 Task: Send an email with the signature Javier Perez with the subject Confirmation of a ticket purchase and the message As discussed in our previous meeting, we need to finalize the budget by the end of the week. from softage.5@softage.net to softage.7@softage.net and move the email from Sent Items to the folder Syllabi
Action: Mouse moved to (29, 39)
Screenshot: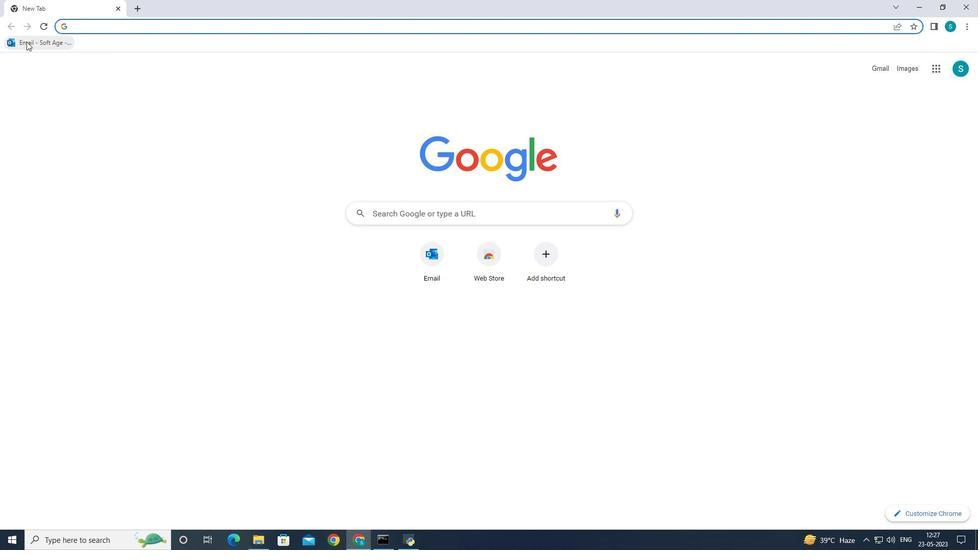 
Action: Mouse pressed left at (29, 39)
Screenshot: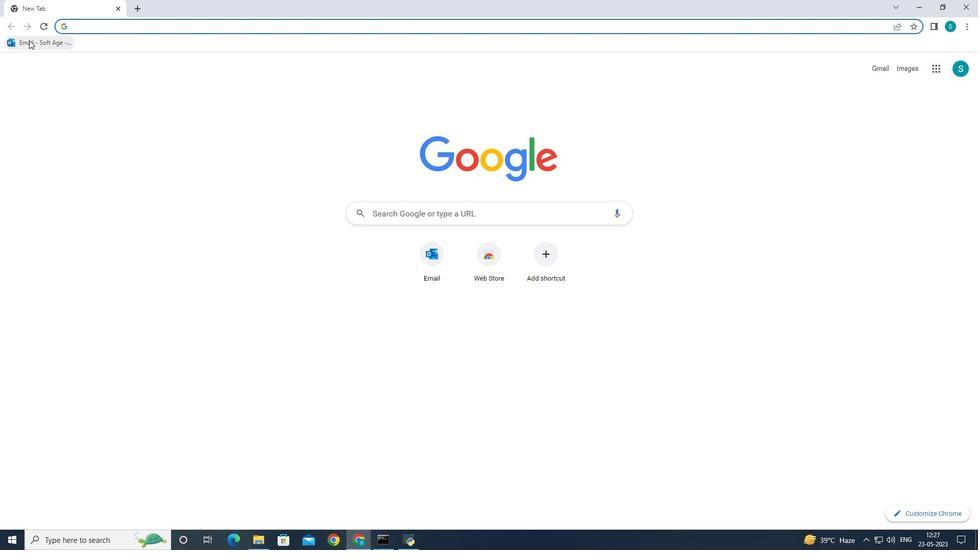 
Action: Mouse moved to (129, 87)
Screenshot: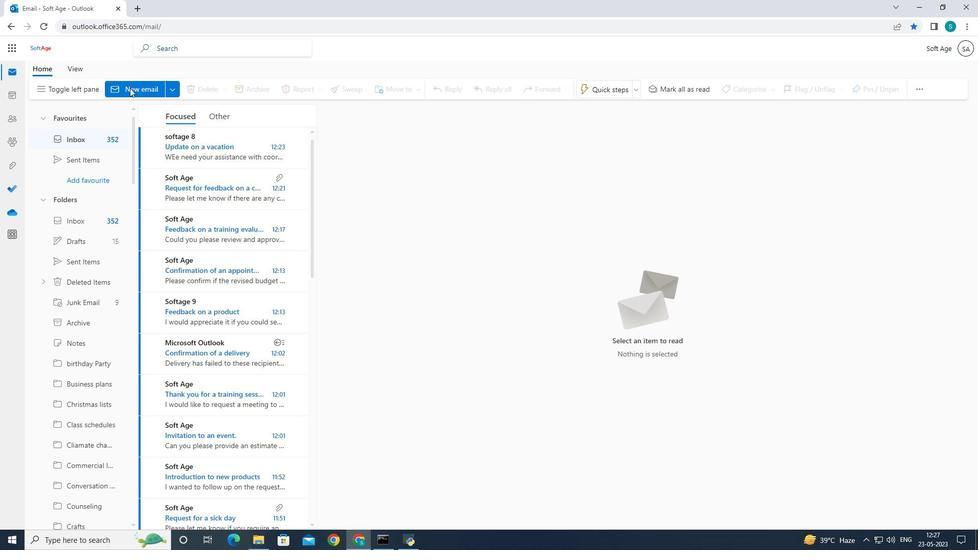
Action: Mouse pressed left at (129, 87)
Screenshot: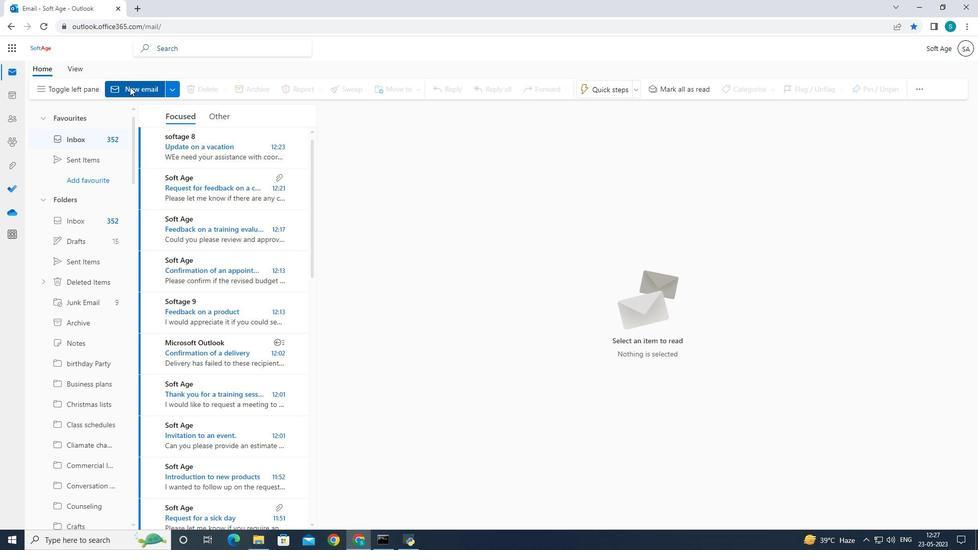 
Action: Mouse pressed left at (129, 87)
Screenshot: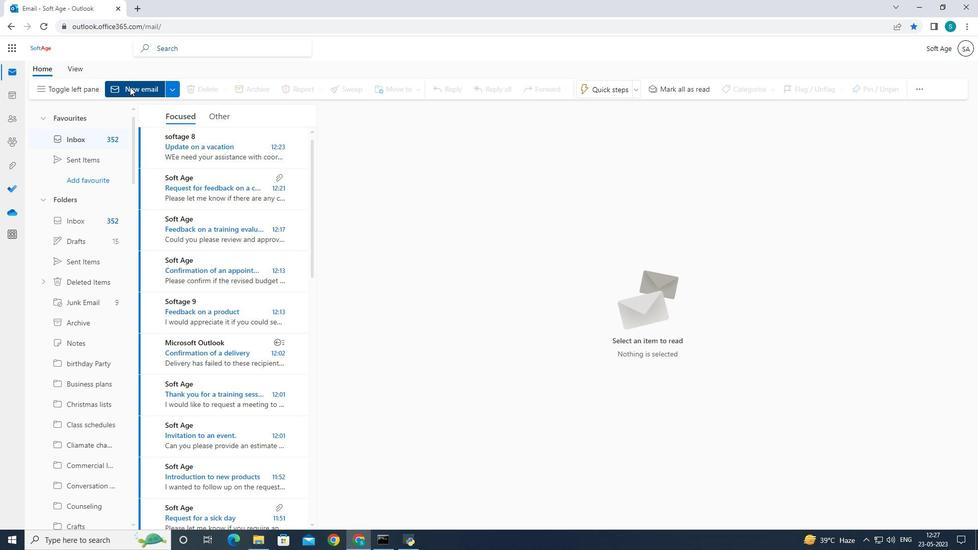 
Action: Mouse moved to (667, 94)
Screenshot: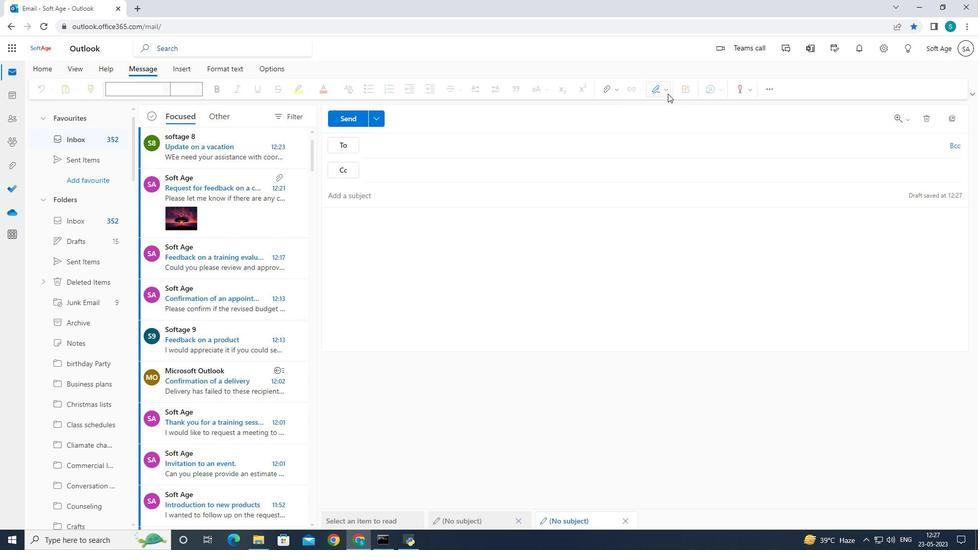 
Action: Mouse pressed left at (667, 94)
Screenshot: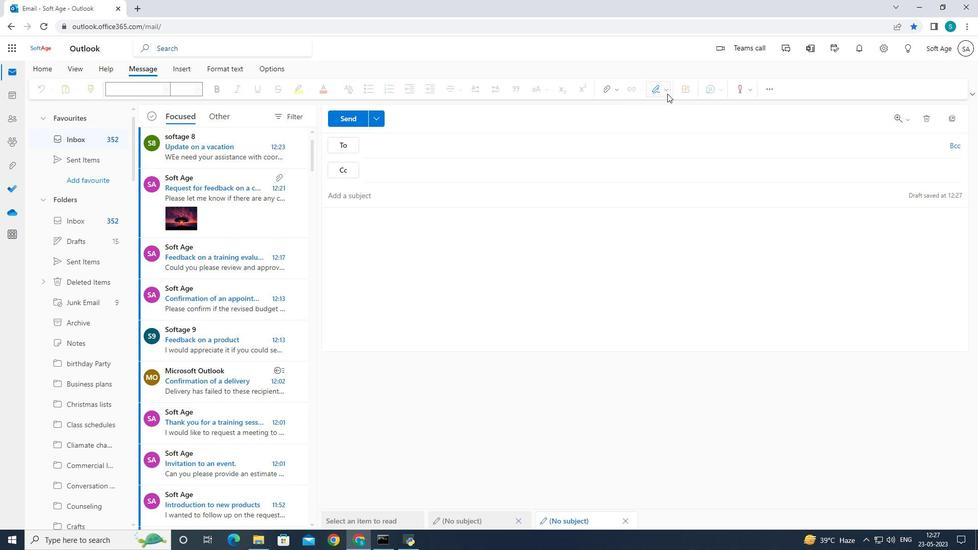 
Action: Mouse moved to (645, 132)
Screenshot: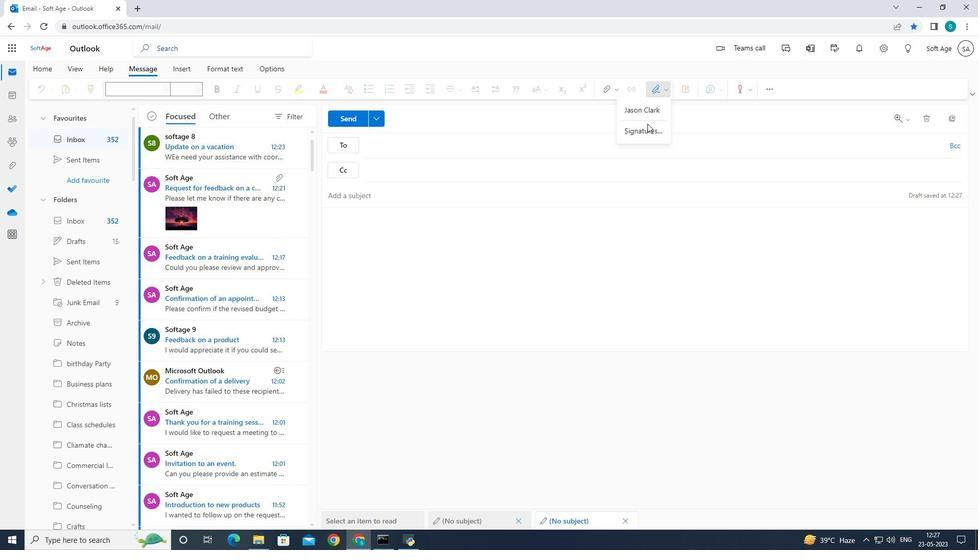 
Action: Mouse pressed left at (645, 132)
Screenshot: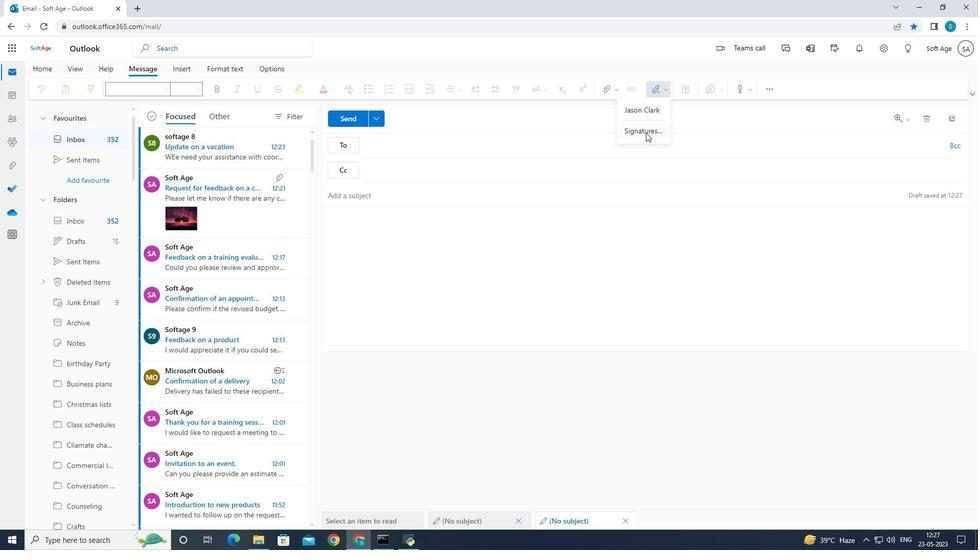 
Action: Mouse moved to (627, 169)
Screenshot: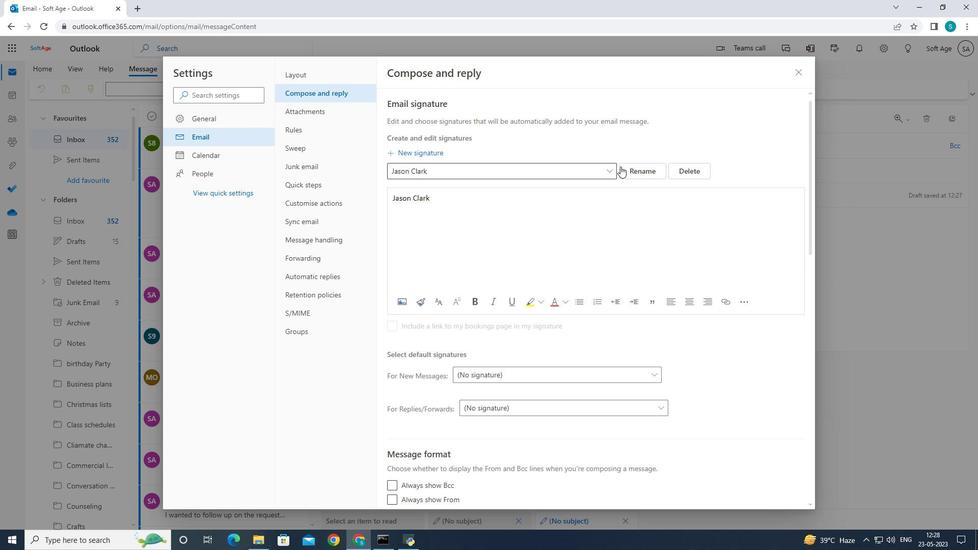 
Action: Mouse pressed left at (627, 169)
Screenshot: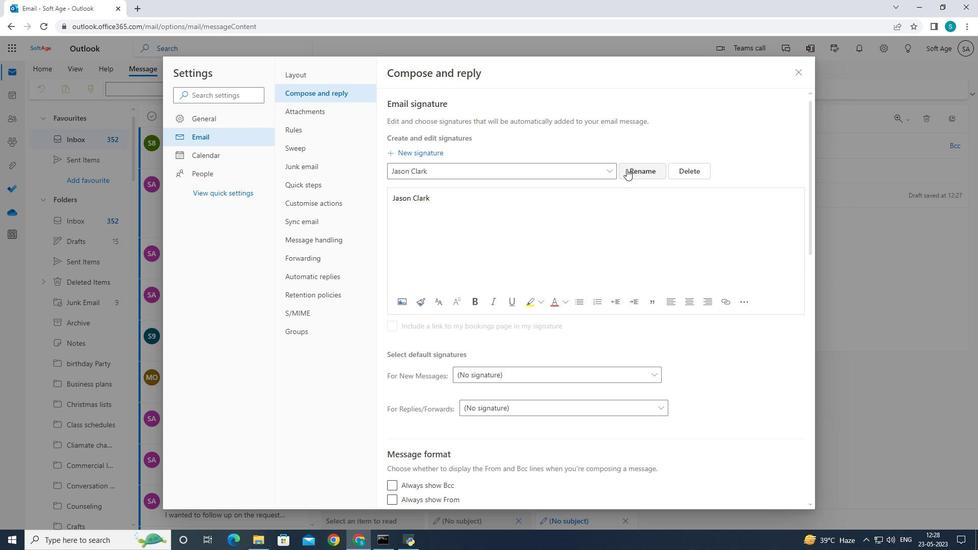 
Action: Mouse moved to (607, 172)
Screenshot: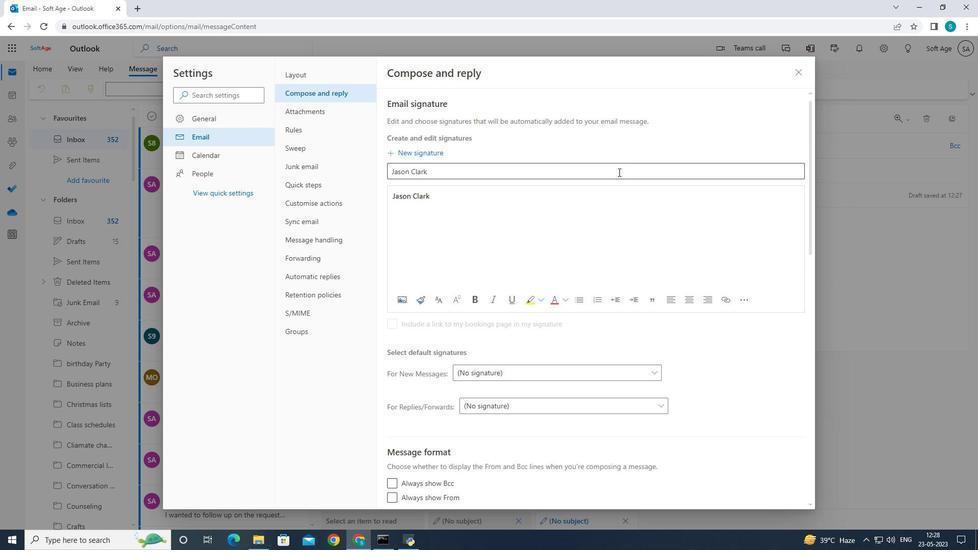 
Action: Mouse pressed left at (607, 172)
Screenshot: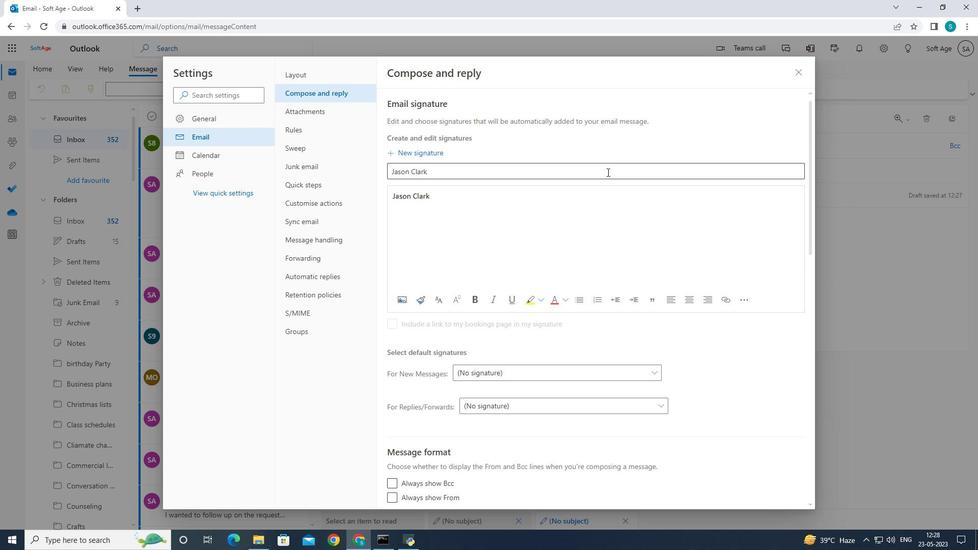 
Action: Mouse moved to (276, 371)
Screenshot: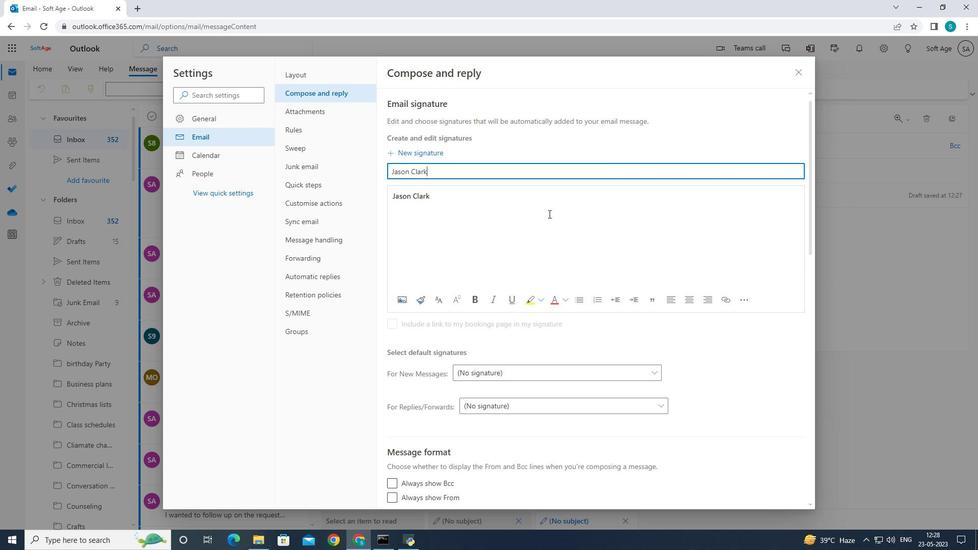 
Action: Key pressed <Key.backspace><Key.backspace><Key.backspace><Key.backspace><Key.backspace><Key.backspace><Key.backspace><Key.backspace><Key.backspace>vier<Key.space><Key.caps_lock>P<Key.caps_lock>erez
Screenshot: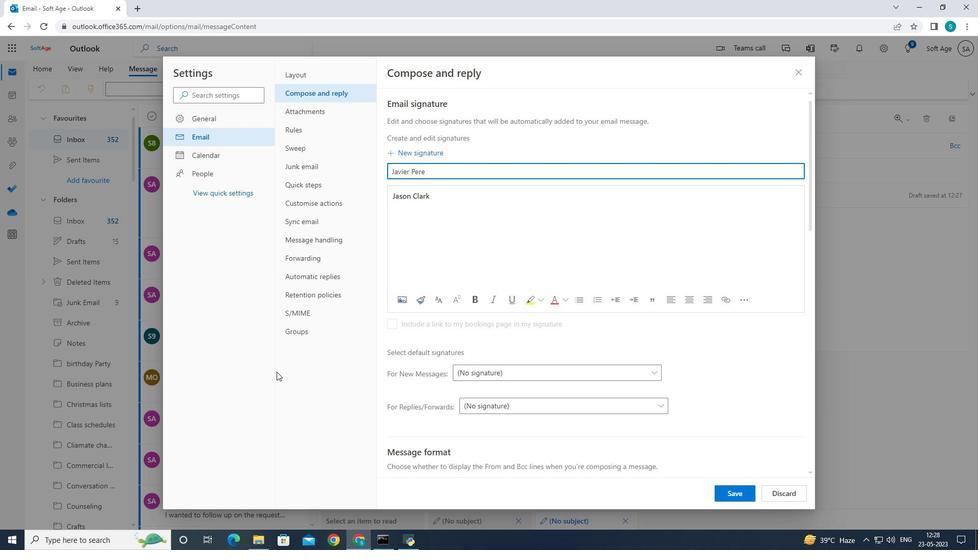 
Action: Mouse moved to (434, 198)
Screenshot: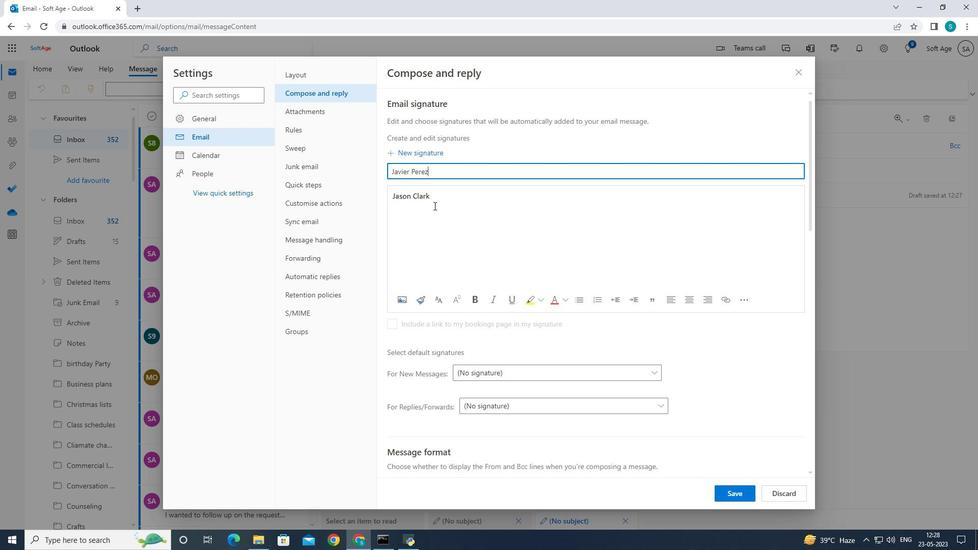 
Action: Mouse pressed left at (434, 198)
Screenshot: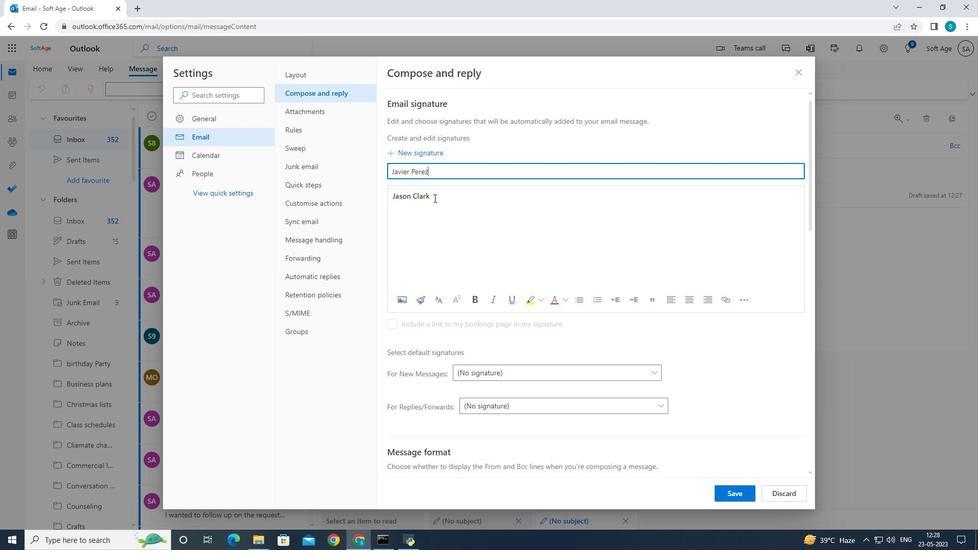 
Action: Mouse moved to (321, 280)
Screenshot: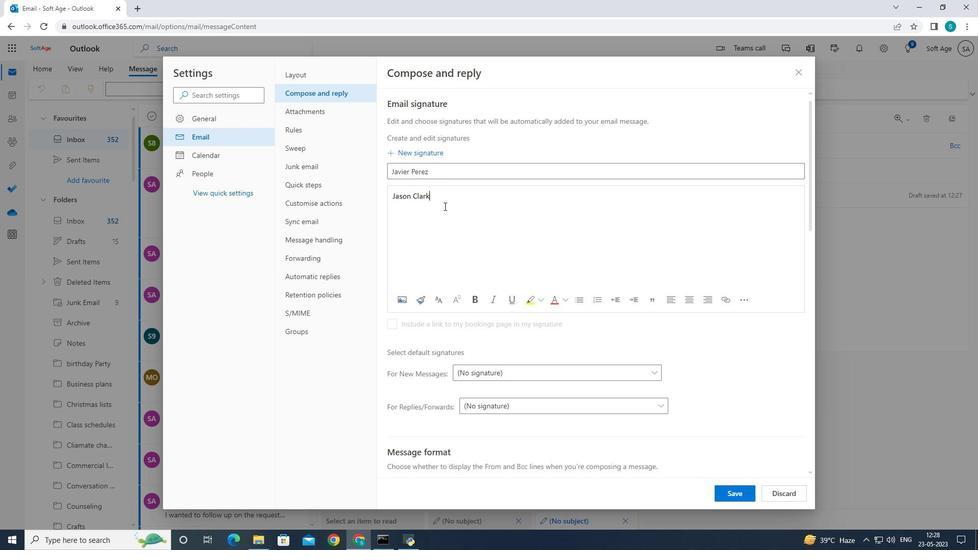 
Action: Key pressed <Key.backspace><Key.backspace><Key.backspace><Key.backspace><Key.backspace><Key.backspace><Key.backspace><Key.backspace><Key.backspace>vier<Key.space><Key.caps_lock>P<Key.caps_lock>erez
Screenshot: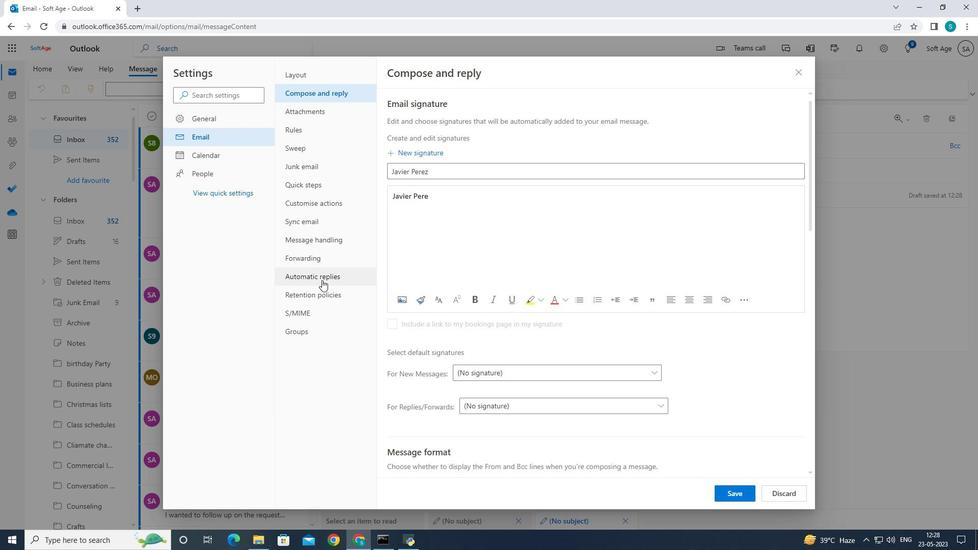 
Action: Mouse moved to (741, 499)
Screenshot: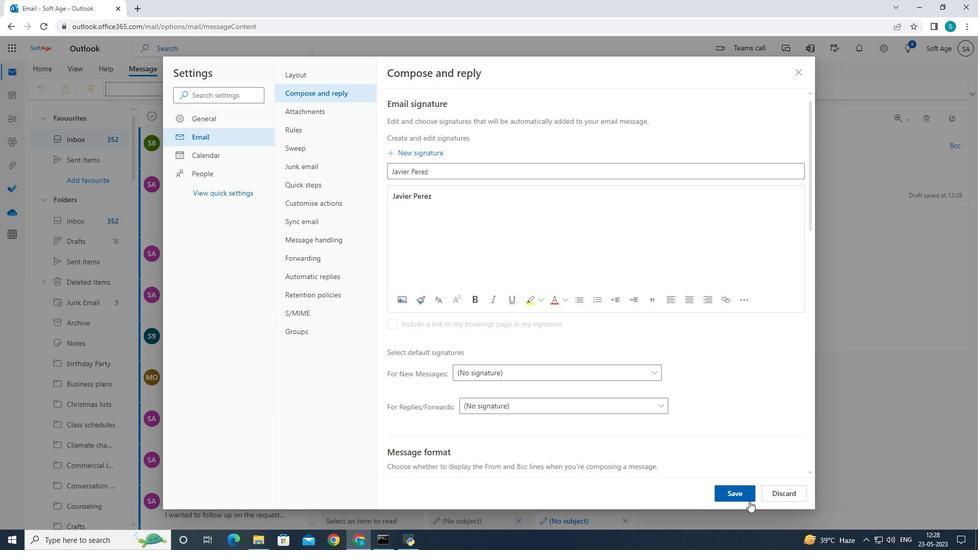 
Action: Mouse pressed left at (741, 499)
Screenshot: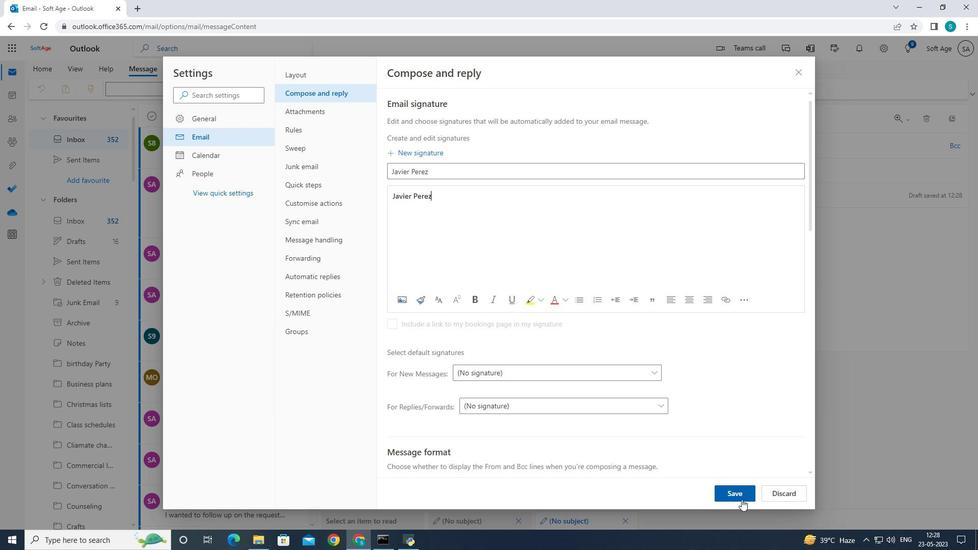 
Action: Mouse moved to (799, 76)
Screenshot: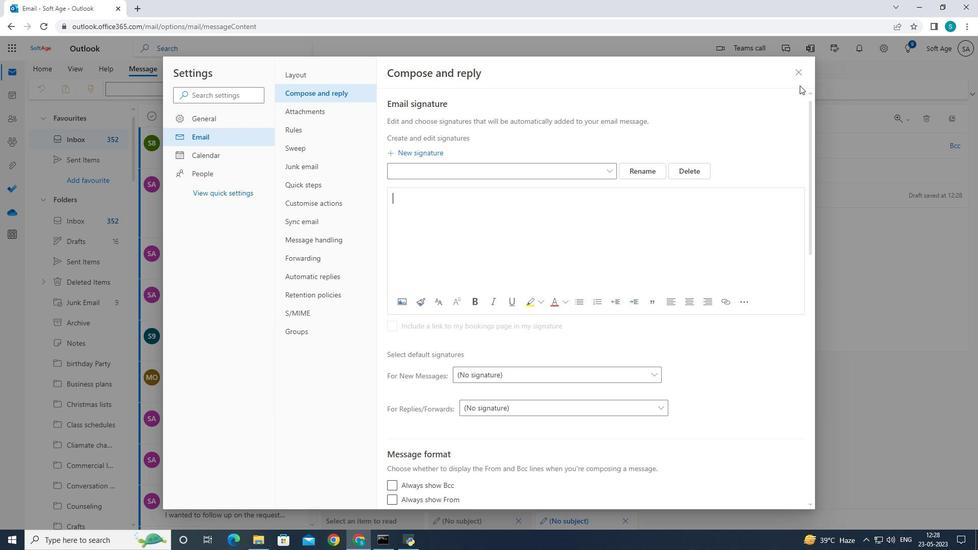 
Action: Mouse pressed left at (799, 76)
Screenshot: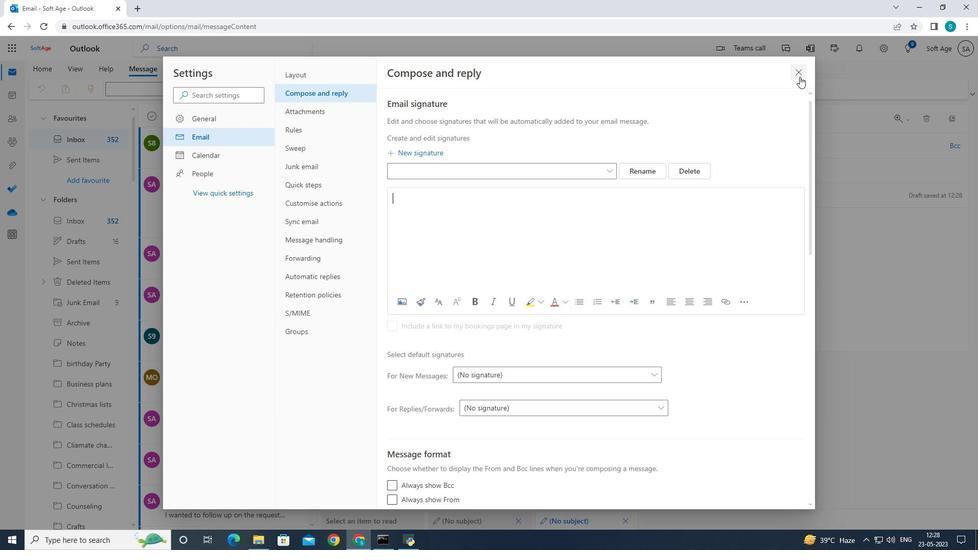 
Action: Mouse moved to (384, 194)
Screenshot: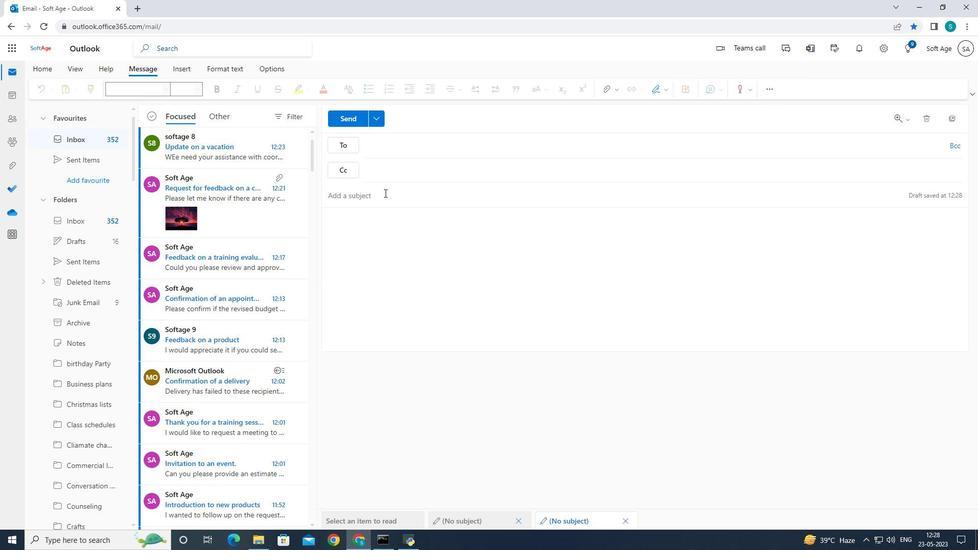 
Action: Mouse pressed left at (384, 194)
Screenshot: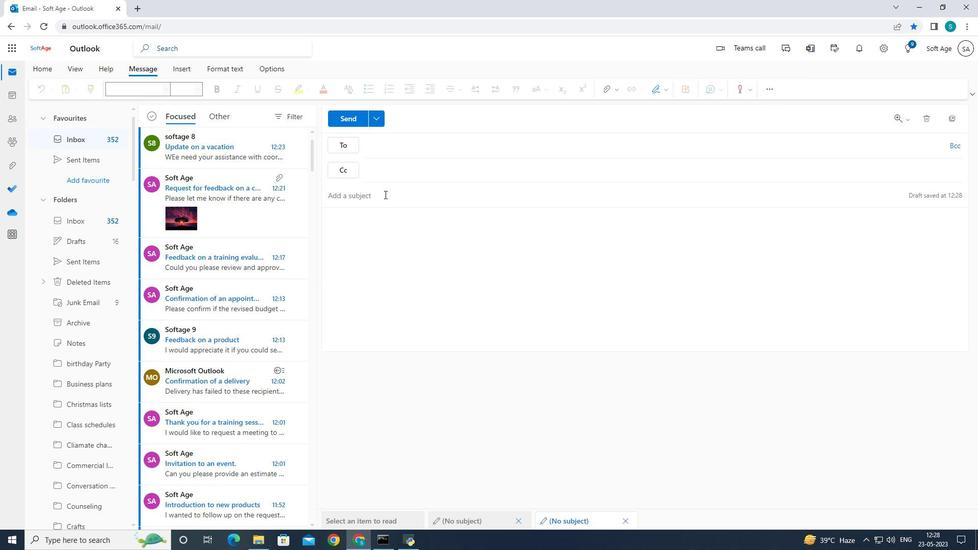 
Action: Mouse moved to (521, 303)
Screenshot: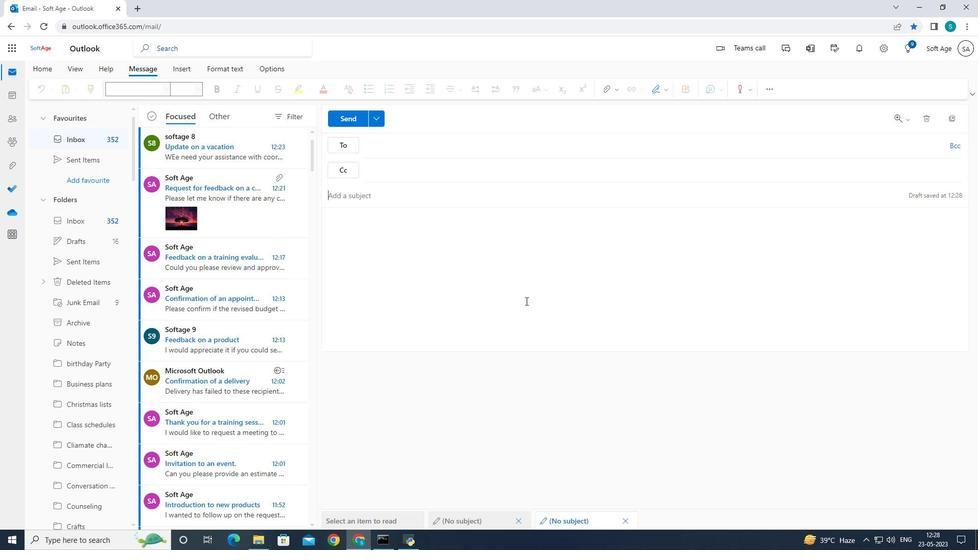
Action: Key pressed <Key.caps_lock>C<Key.caps_lock>onfirmation<Key.space>of<Key.space>a<Key.space>ticket<Key.space>purchase
Screenshot: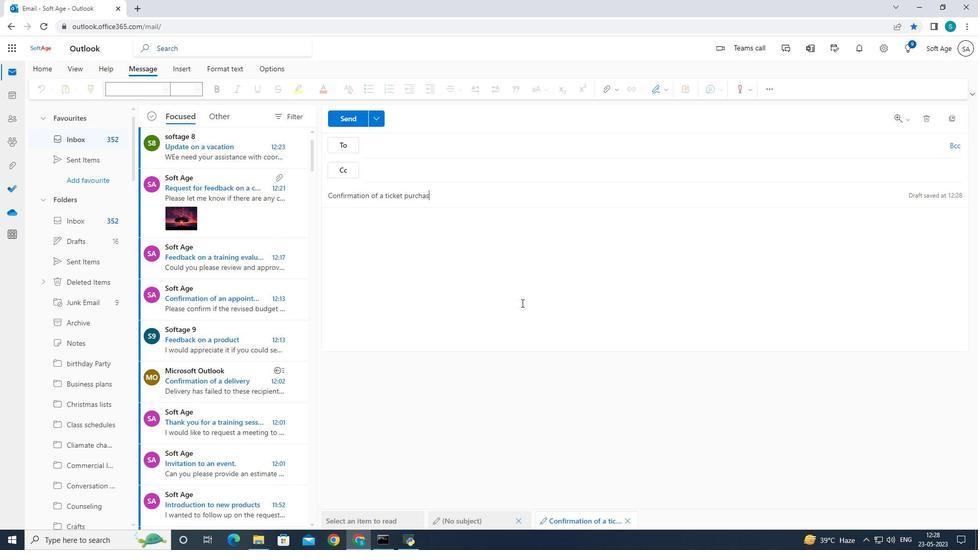 
Action: Mouse moved to (374, 248)
Screenshot: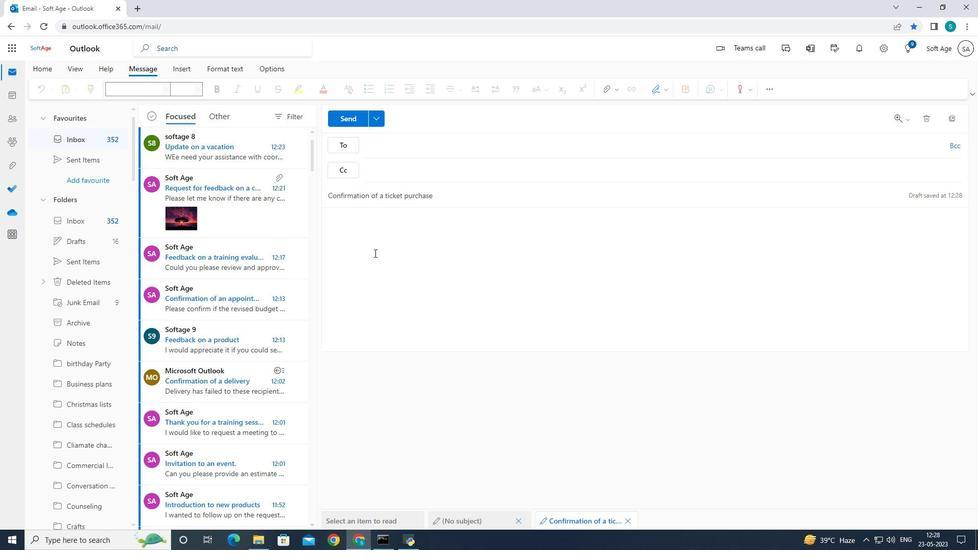 
Action: Mouse pressed left at (374, 248)
Screenshot: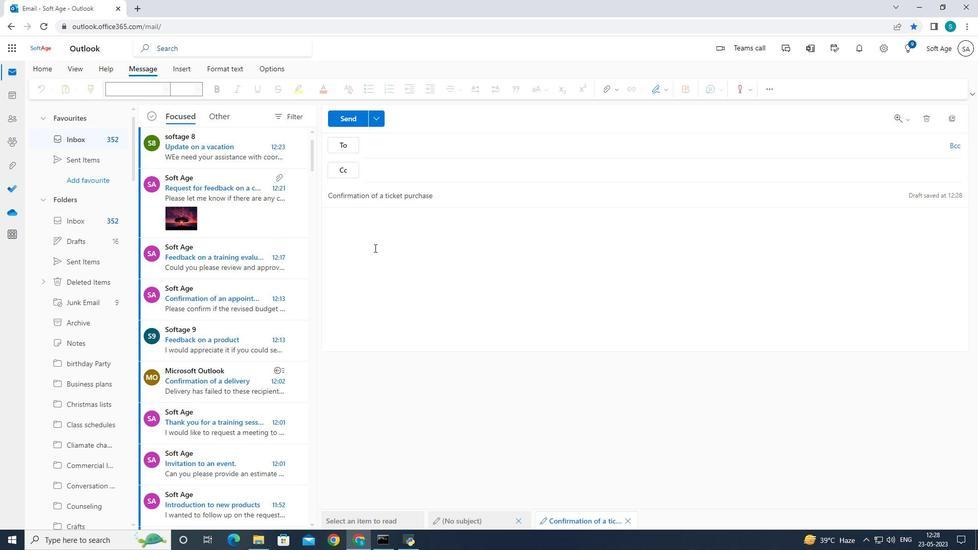 
Action: Mouse moved to (665, 90)
Screenshot: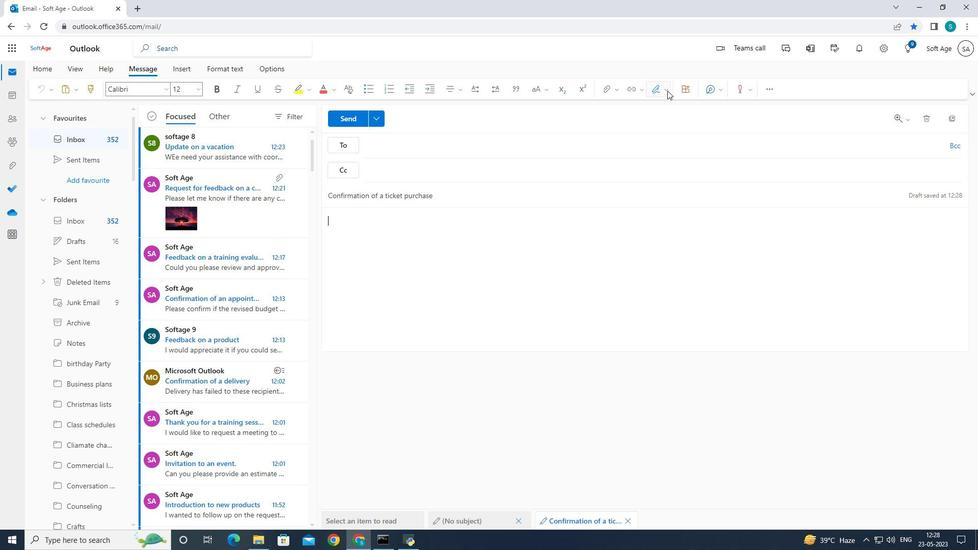
Action: Mouse pressed left at (665, 90)
Screenshot: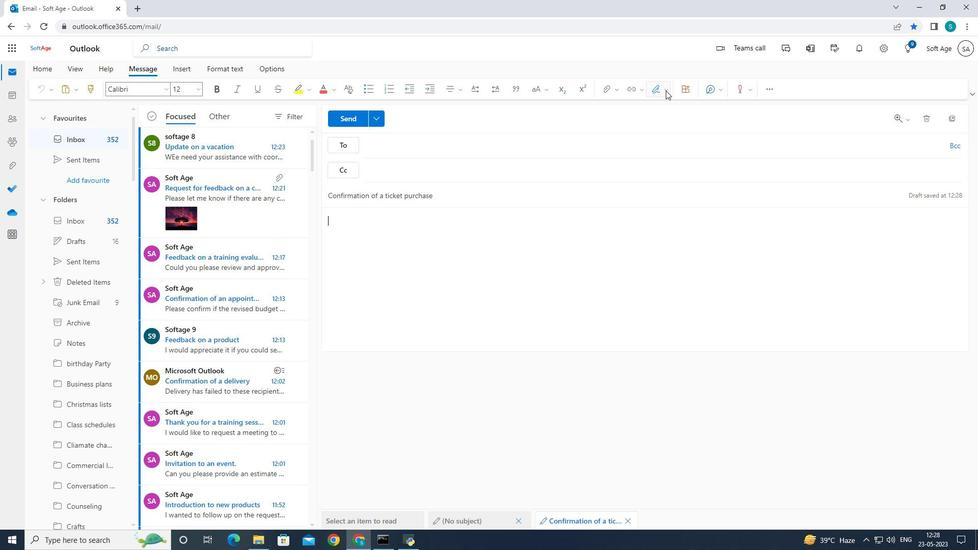 
Action: Mouse moved to (628, 114)
Screenshot: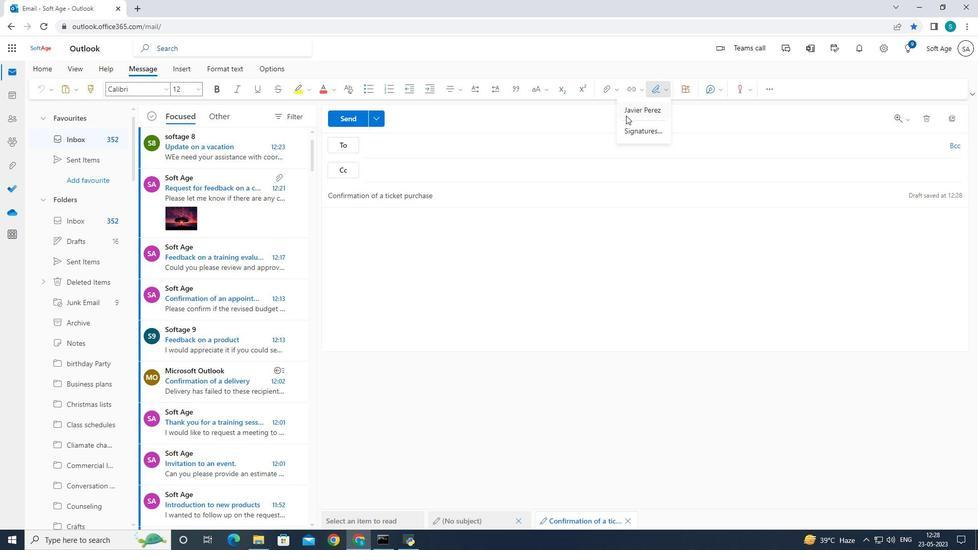 
Action: Mouse pressed left at (628, 114)
Screenshot: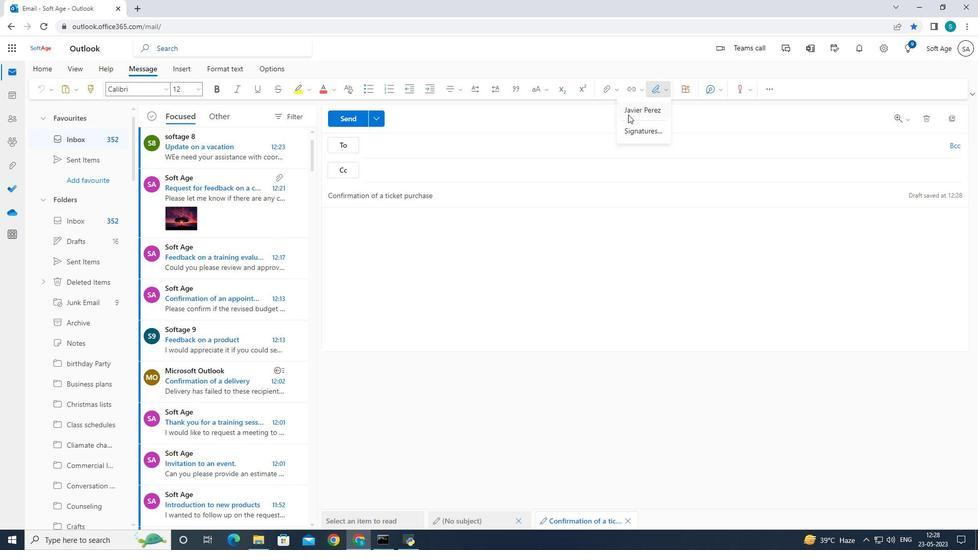 
Action: Mouse moved to (581, 258)
Screenshot: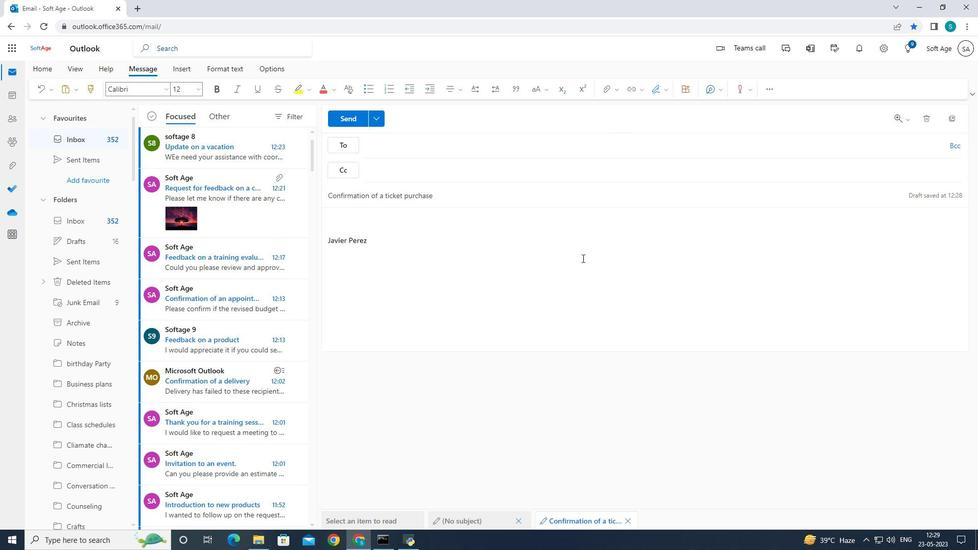 
Action: Key pressed <Key.caps_lock>A<Key.caps_lock>s<Key.space>discussed<Key.space>in<Key.space>our<Key.space>previous<Key.space>meeting,<Key.space>we<Key.space>need<Key.space>to<Key.space>finalize<Key.space>the<Key.space>budget<Key.space>ny<Key.space>the<Key.space>end<Key.space>of<Key.space>the<Key.space>week.
Screenshot: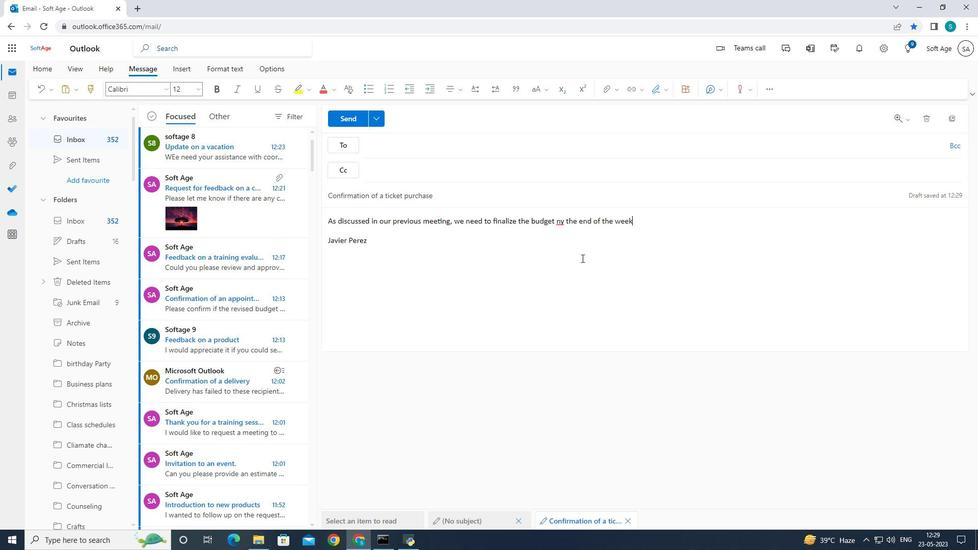 
Action: Mouse moved to (559, 218)
Screenshot: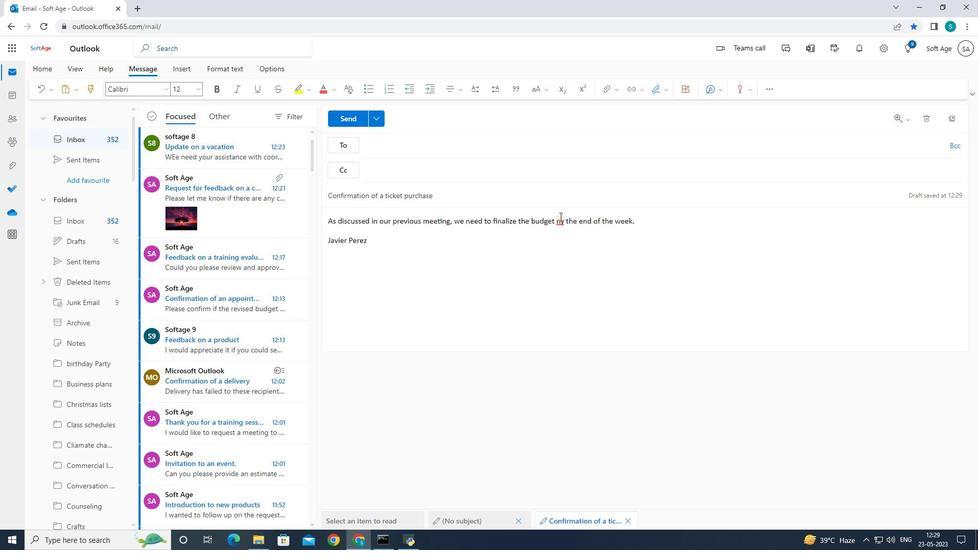 
Action: Mouse pressed left at (559, 218)
Screenshot: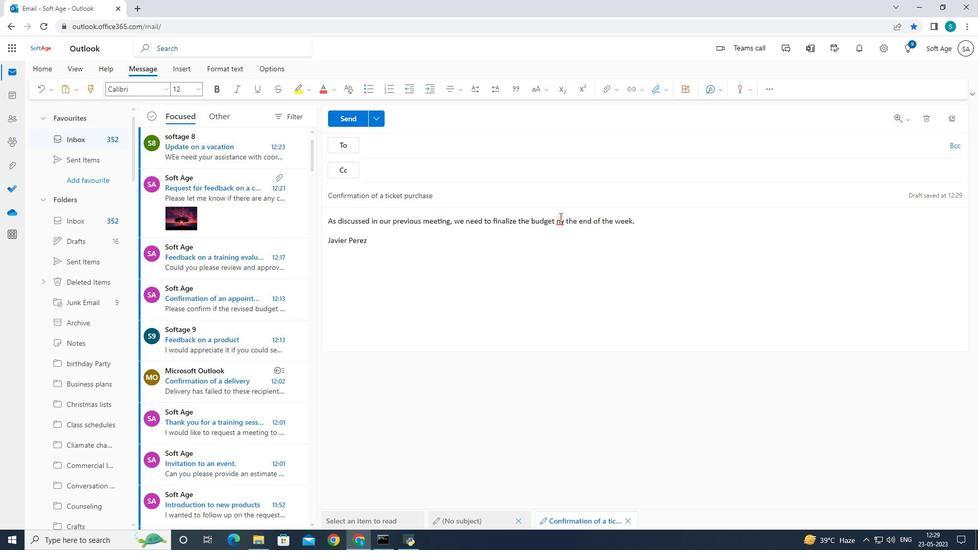
Action: Mouse moved to (495, 238)
Screenshot: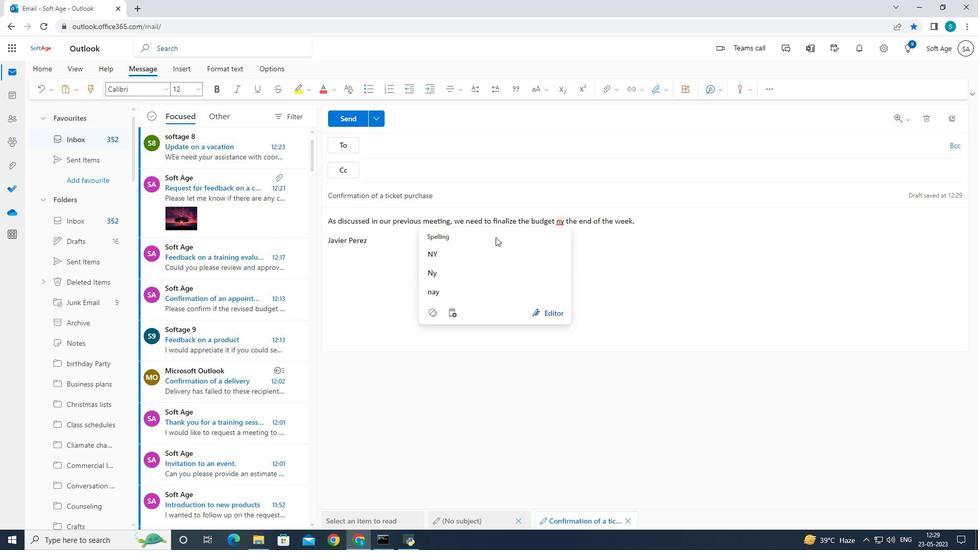 
Action: Key pressed <Key.backspace>
Screenshot: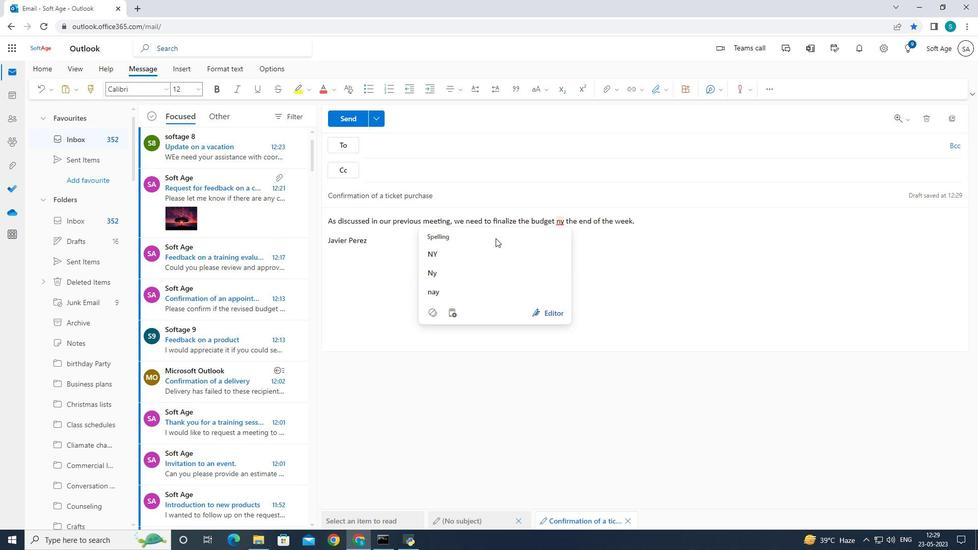 
Action: Mouse moved to (498, 243)
Screenshot: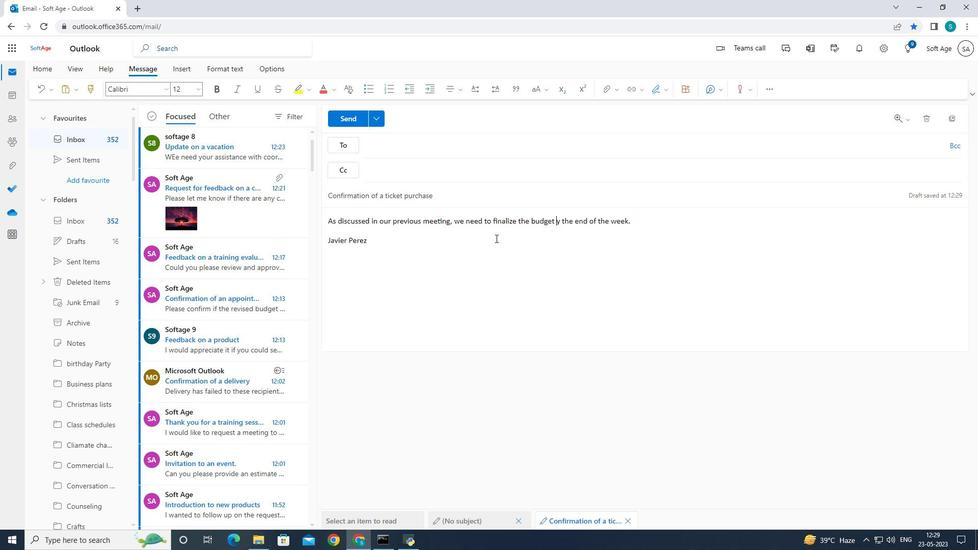 
Action: Key pressed b
Screenshot: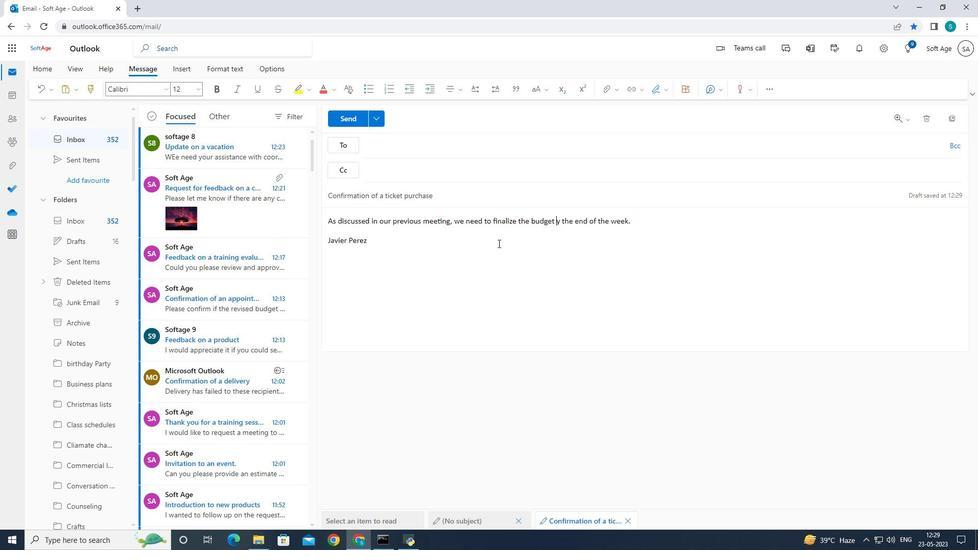 
Action: Mouse moved to (397, 138)
Screenshot: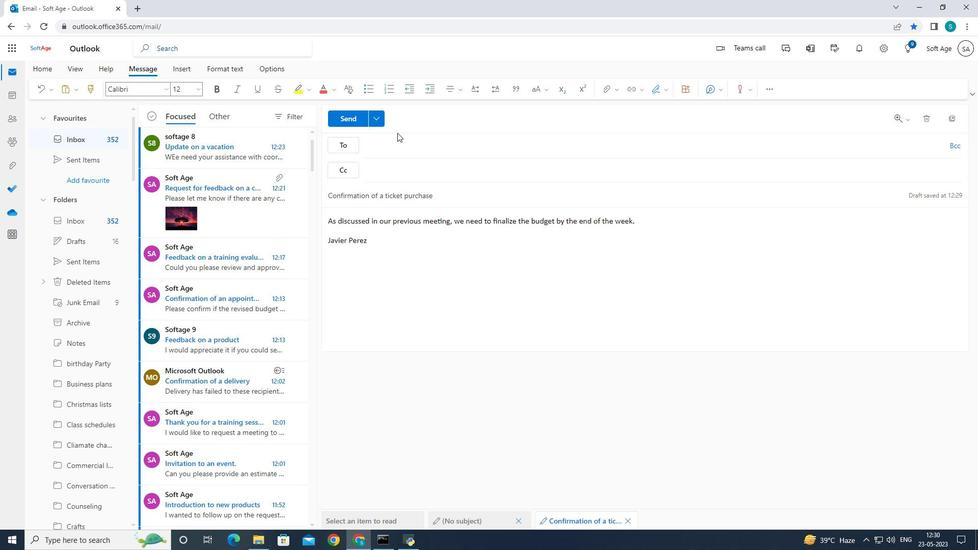 
Action: Mouse pressed left at (397, 138)
Screenshot: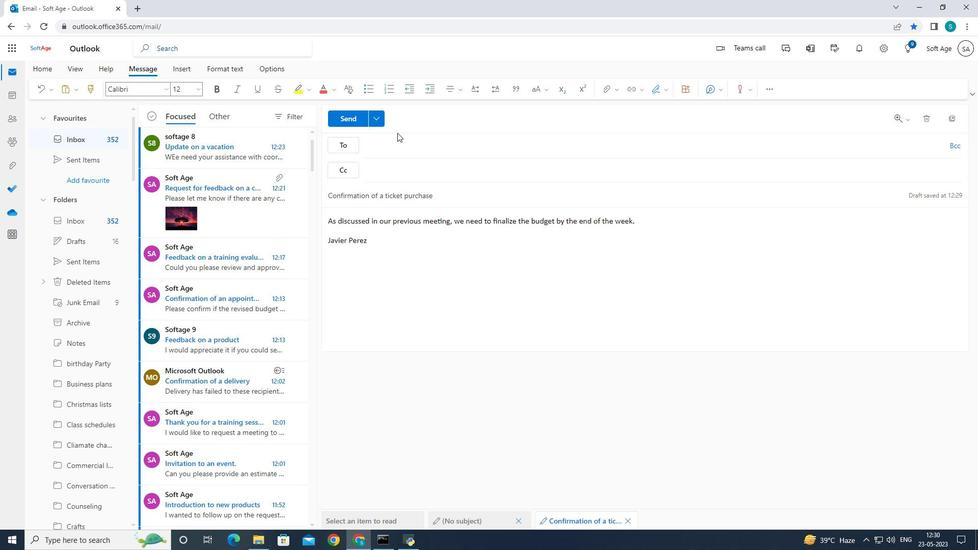 
Action: Mouse moved to (398, 144)
Screenshot: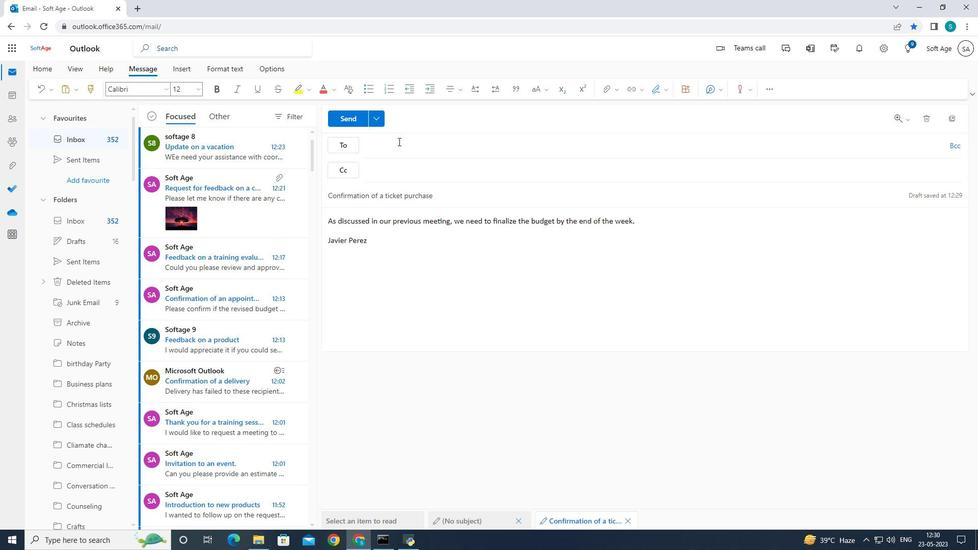 
Action: Mouse pressed left at (398, 144)
Screenshot: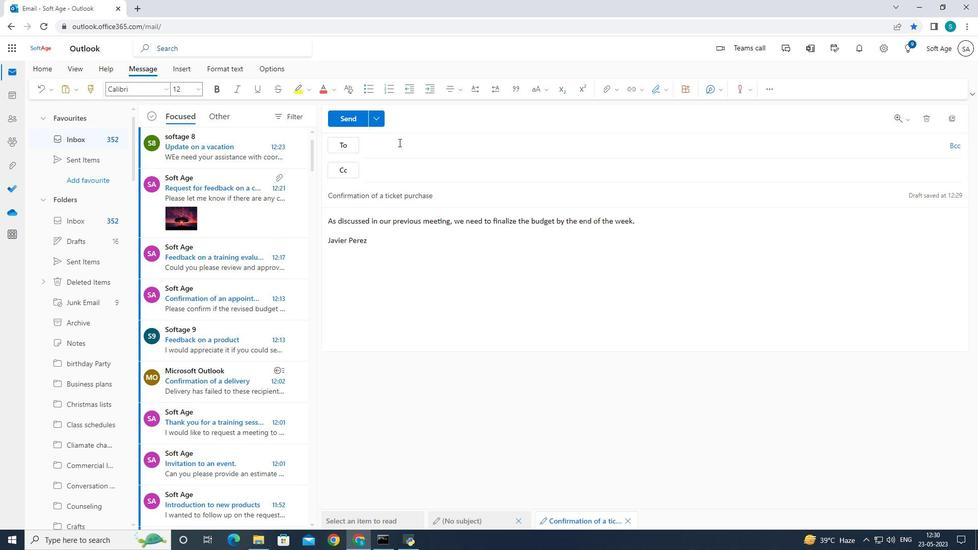 
Action: Mouse moved to (588, 221)
Screenshot: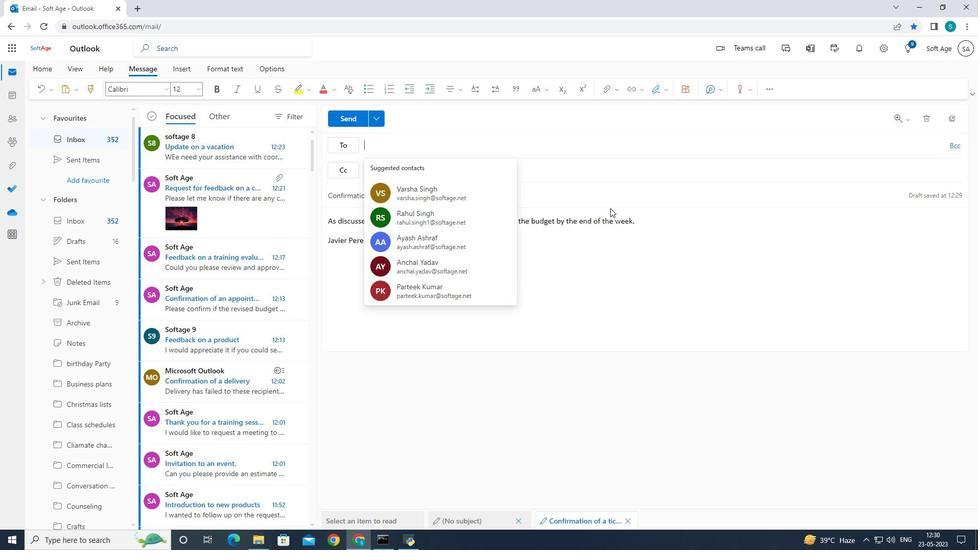 
Action: Key pressed softage.7<Key.shift>@softage.net
Screenshot: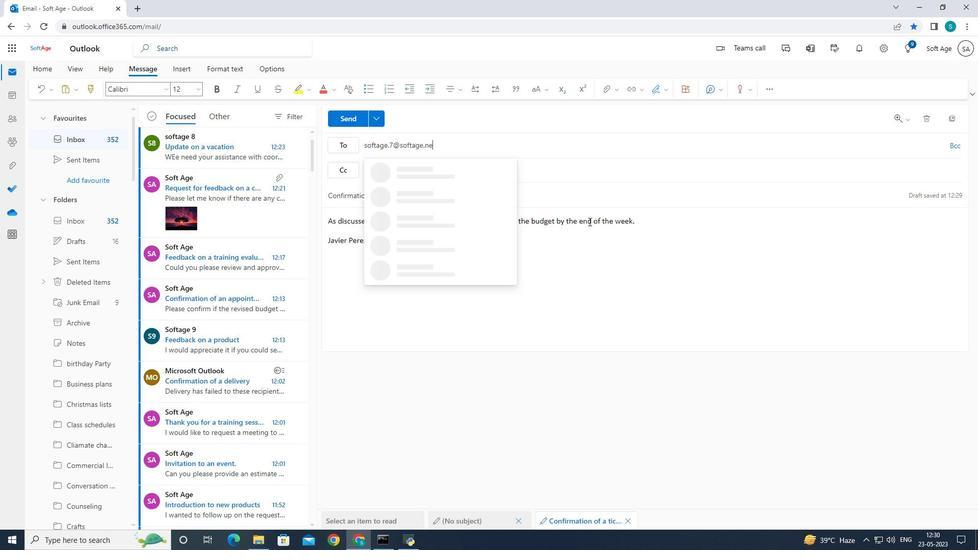 
Action: Mouse moved to (408, 163)
Screenshot: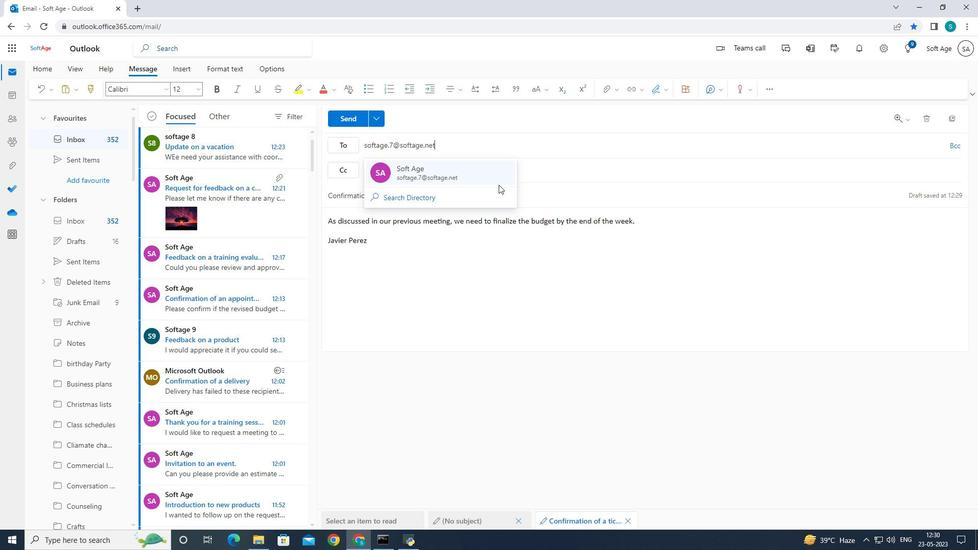 
Action: Mouse pressed left at (408, 163)
Screenshot: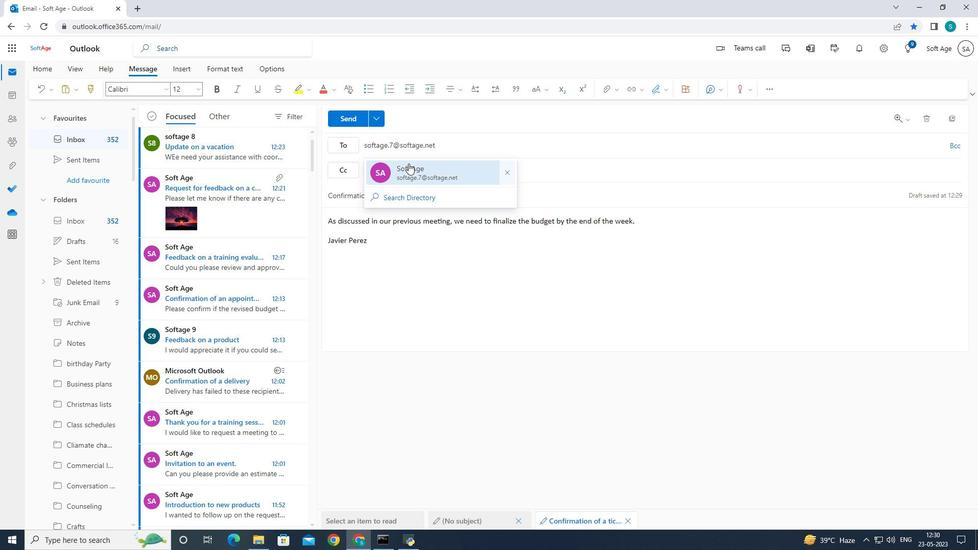 
Action: Mouse moved to (78, 281)
Screenshot: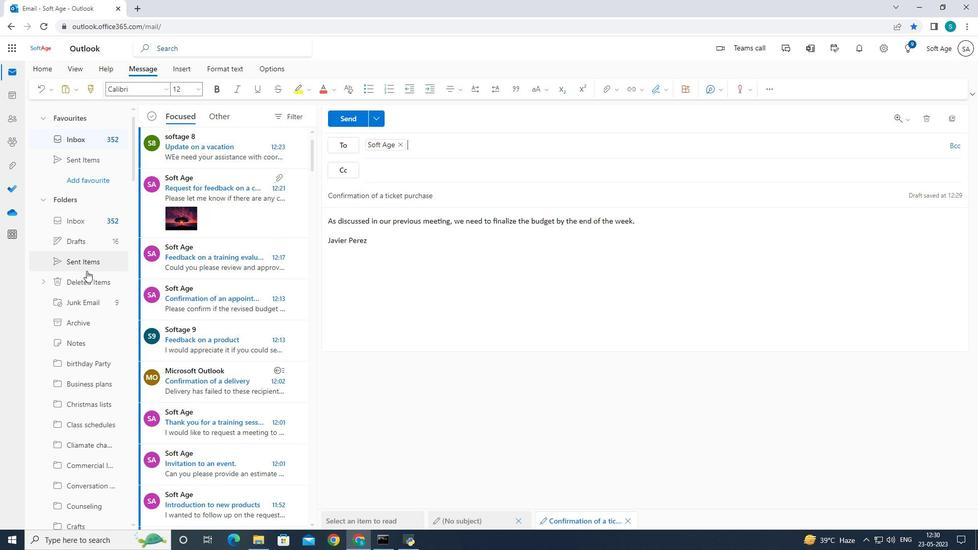 
Action: Mouse scrolled (78, 281) with delta (0, 0)
Screenshot: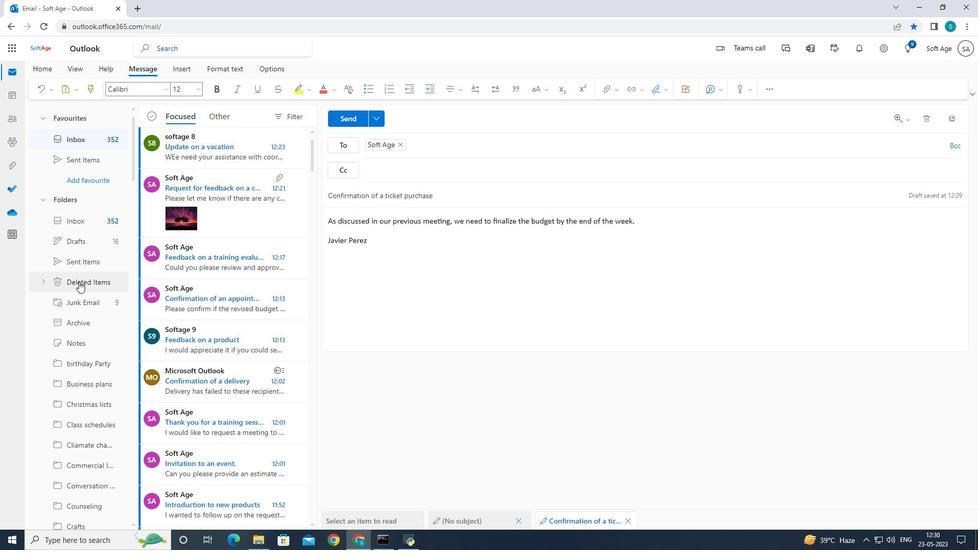 
Action: Mouse scrolled (78, 281) with delta (0, 0)
Screenshot: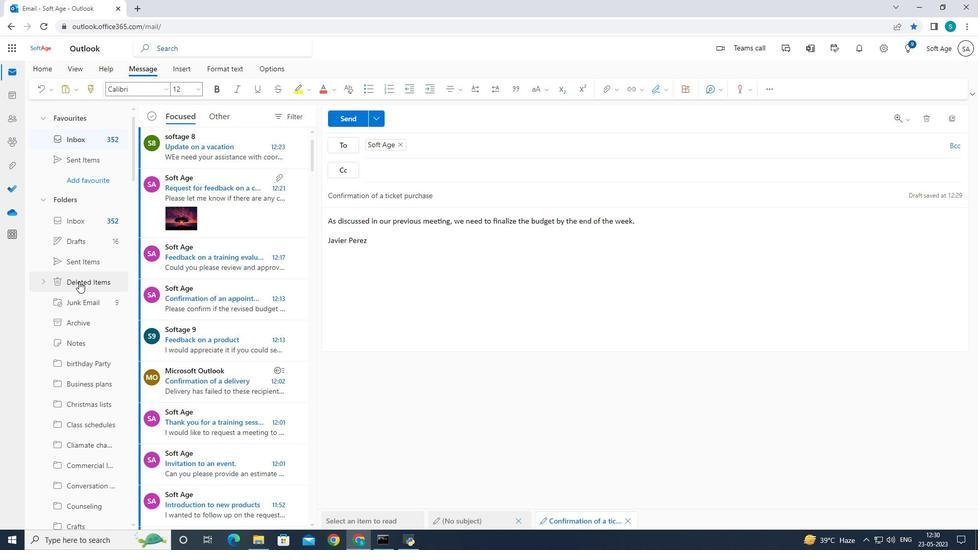 
Action: Mouse scrolled (78, 281) with delta (0, 0)
Screenshot: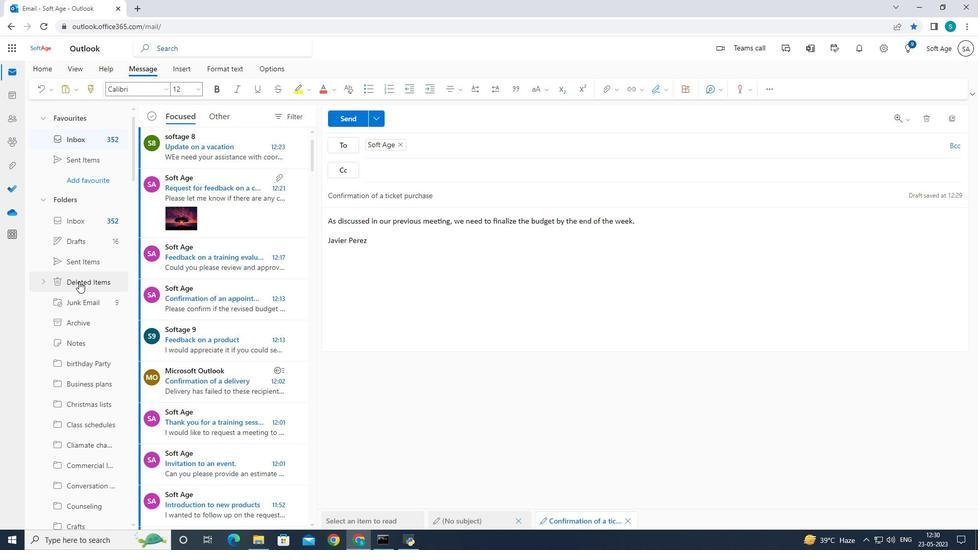 
Action: Mouse scrolled (78, 281) with delta (0, 0)
Screenshot: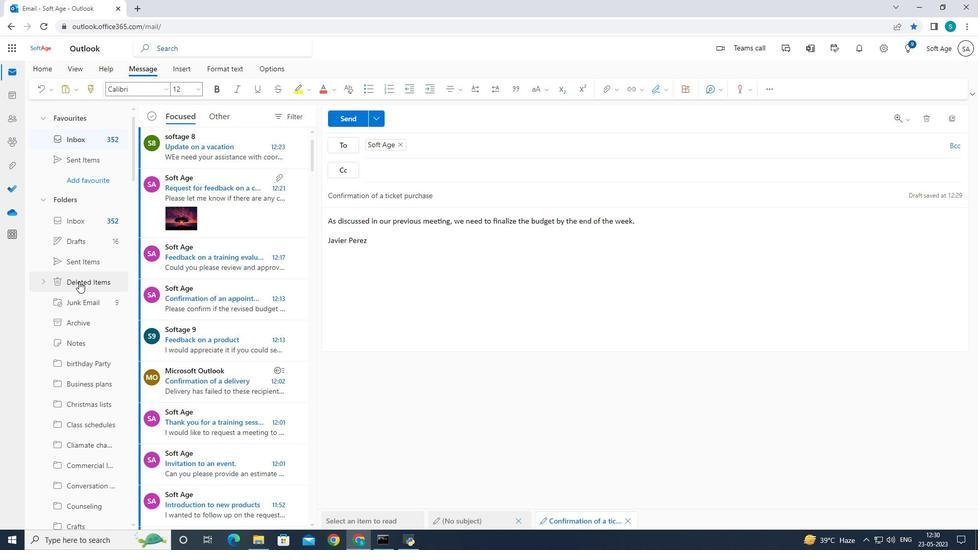 
Action: Mouse scrolled (78, 281) with delta (0, 0)
Screenshot: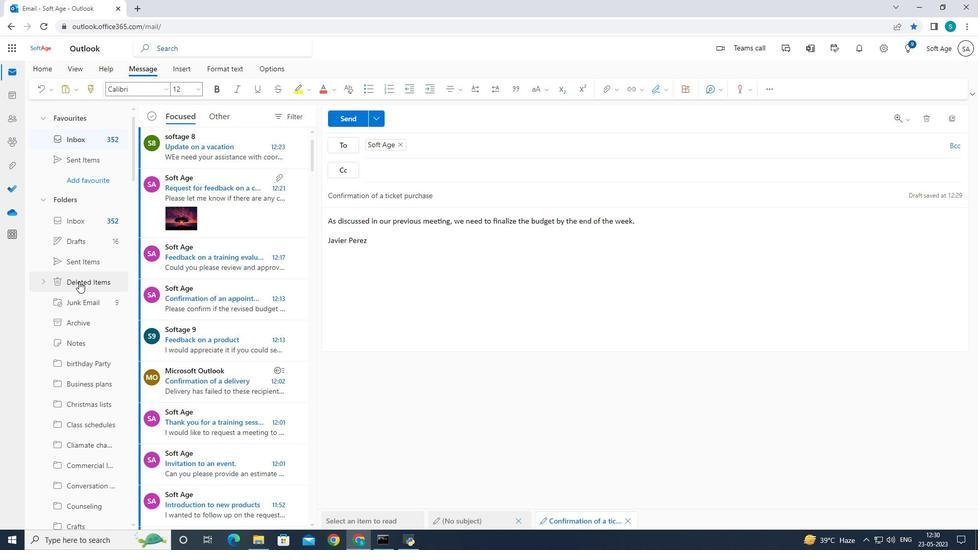 
Action: Mouse scrolled (78, 281) with delta (0, 0)
Screenshot: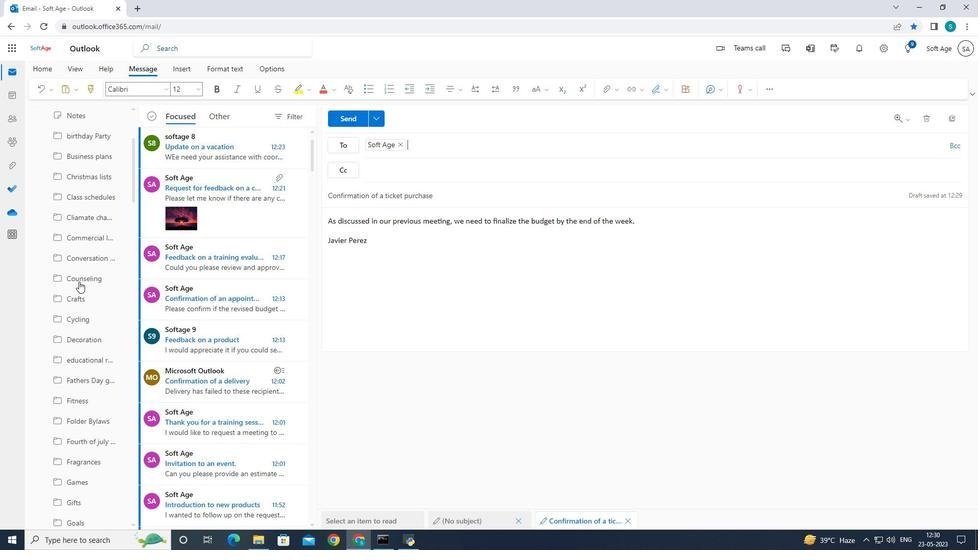 
Action: Mouse scrolled (78, 281) with delta (0, 0)
Screenshot: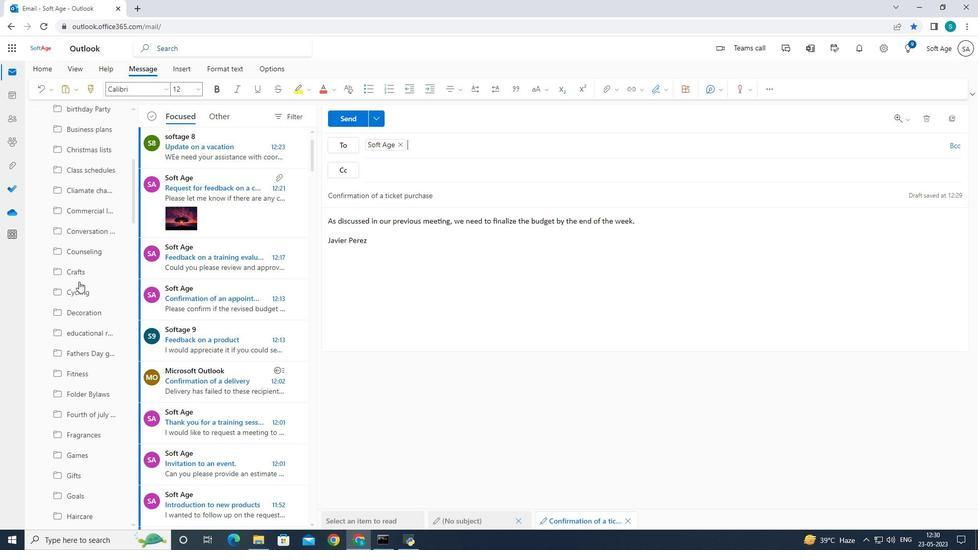 
Action: Mouse scrolled (78, 281) with delta (0, 0)
Screenshot: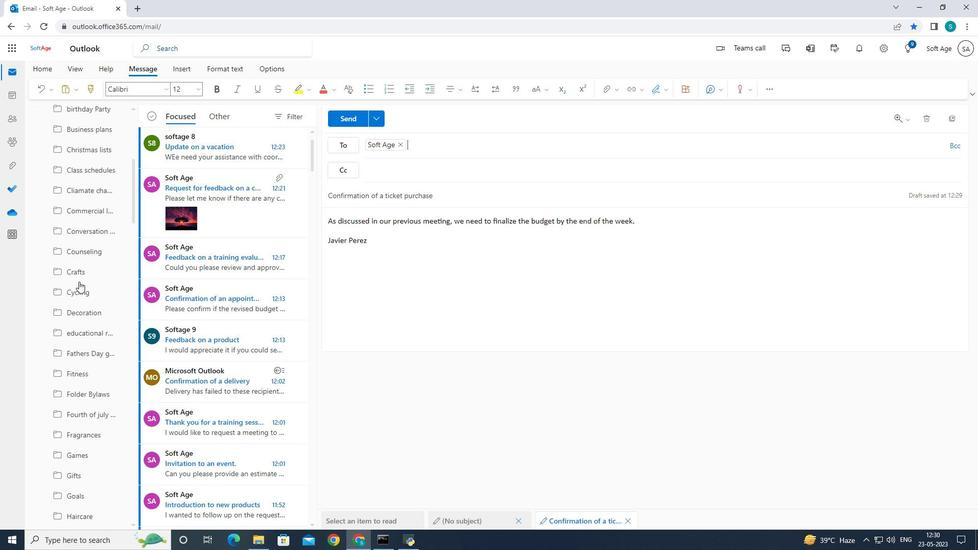 
Action: Mouse scrolled (78, 281) with delta (0, 0)
Screenshot: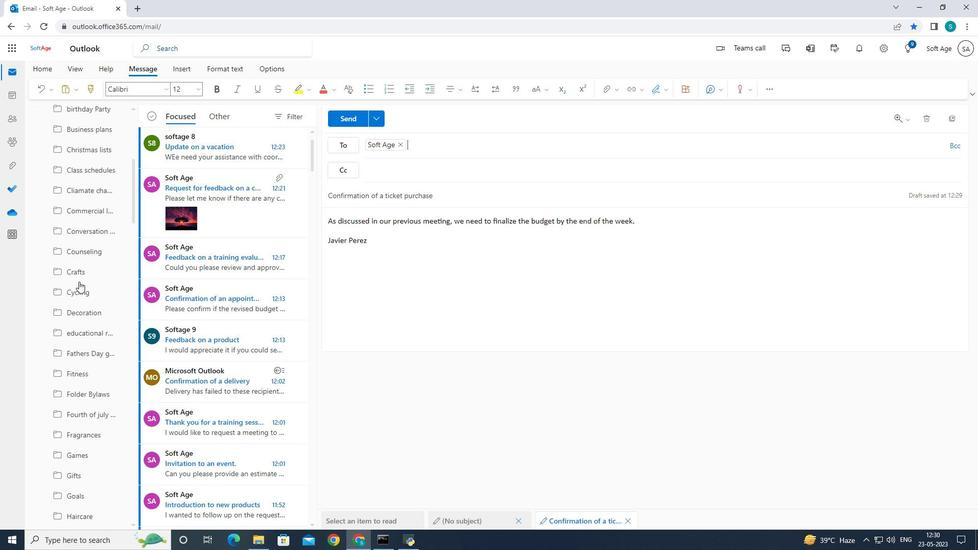 
Action: Mouse scrolled (78, 281) with delta (0, 0)
Screenshot: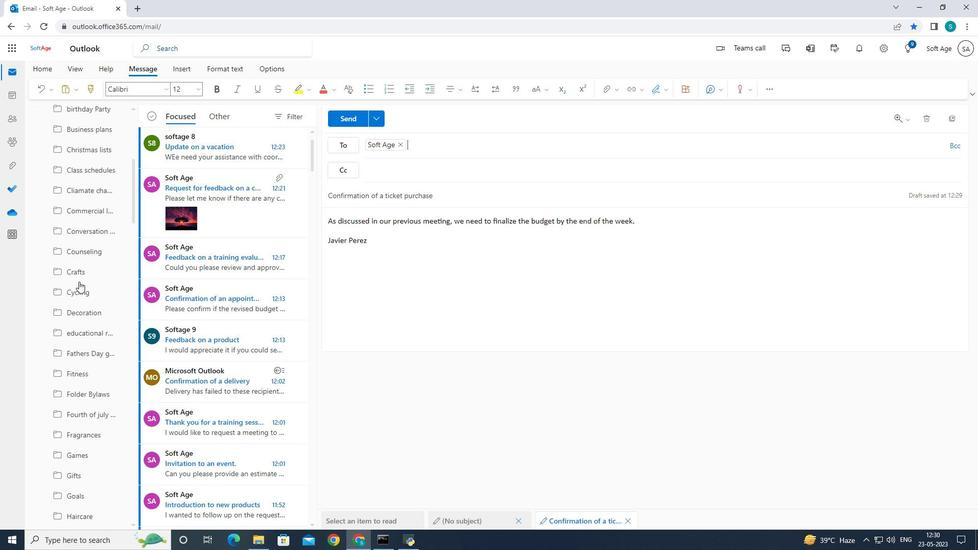 
Action: Mouse moved to (78, 282)
Screenshot: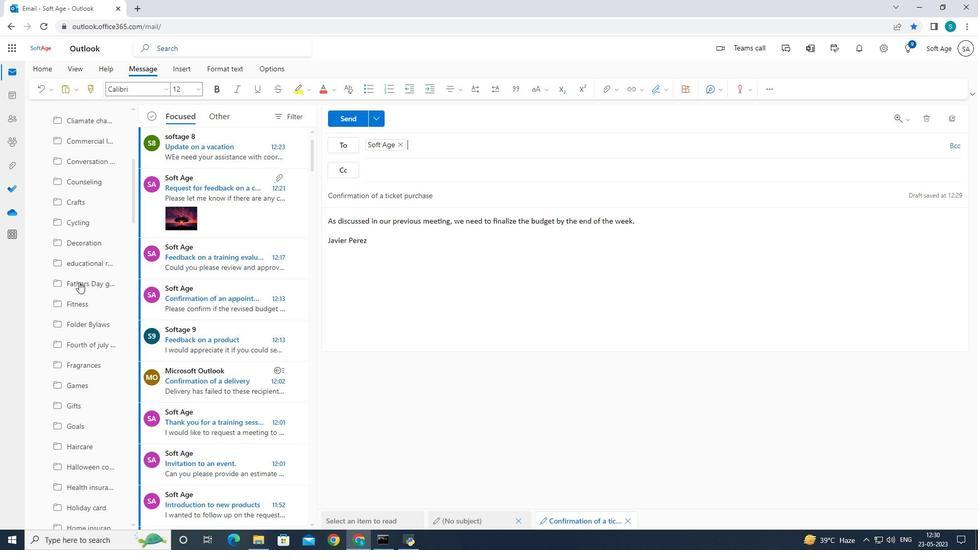 
Action: Mouse scrolled (78, 281) with delta (0, 0)
Screenshot: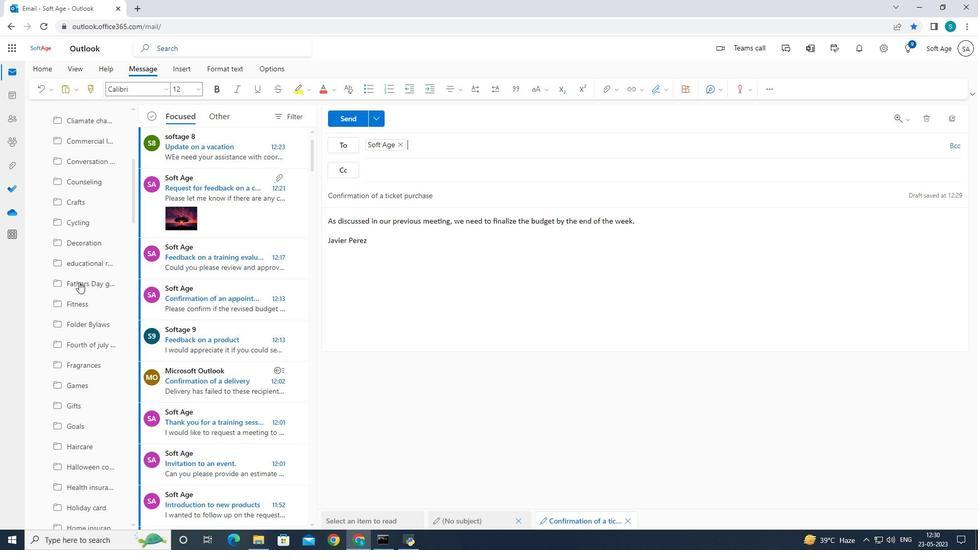 
Action: Mouse scrolled (78, 281) with delta (0, 0)
Screenshot: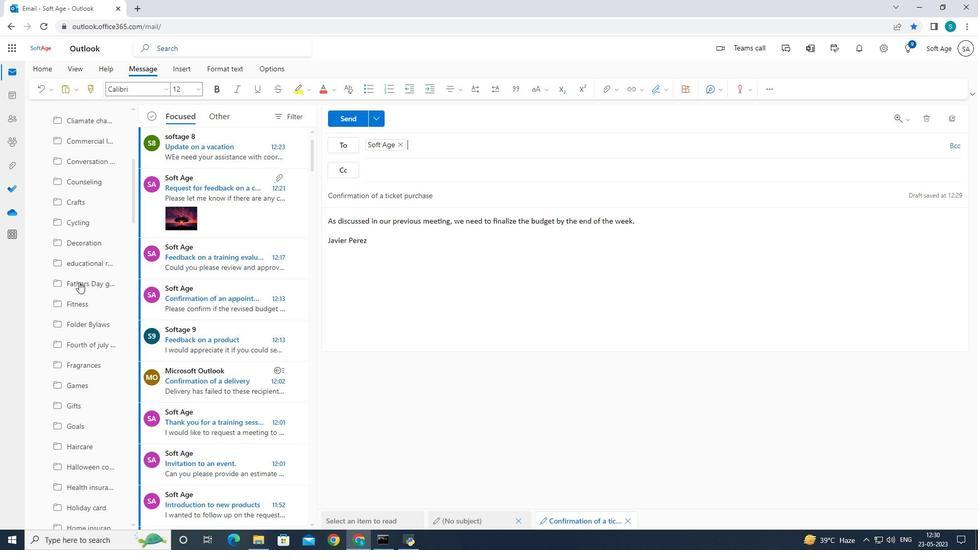 
Action: Mouse scrolled (78, 281) with delta (0, 0)
Screenshot: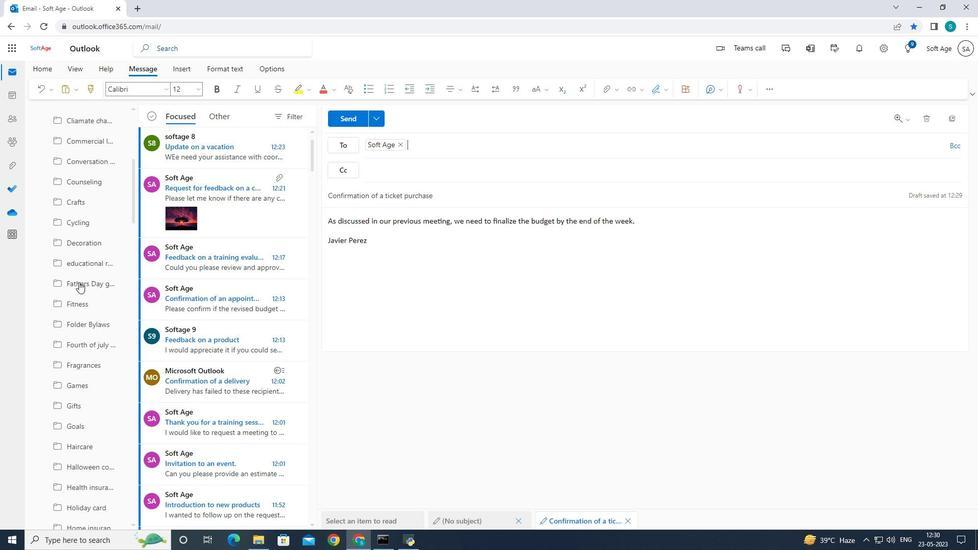 
Action: Mouse scrolled (78, 281) with delta (0, 0)
Screenshot: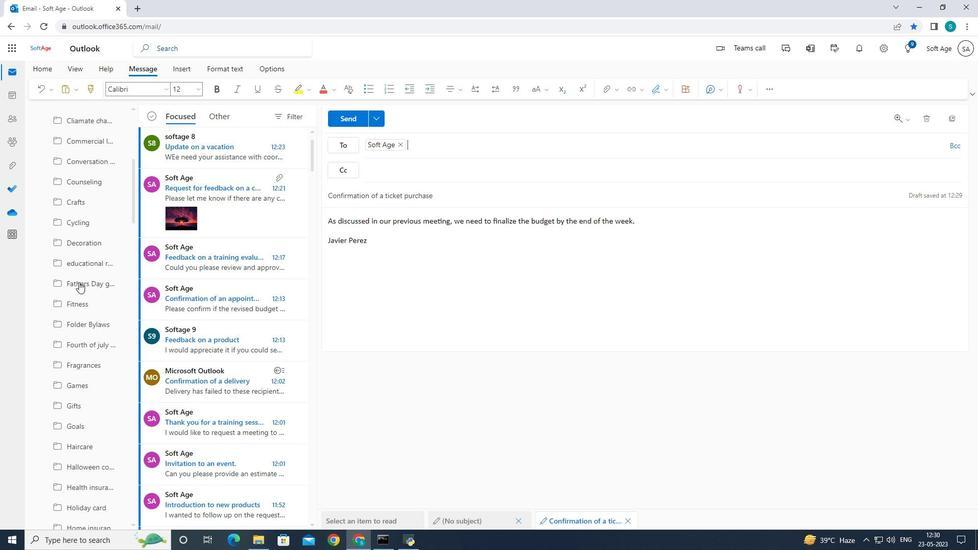 
Action: Mouse moved to (78, 282)
Screenshot: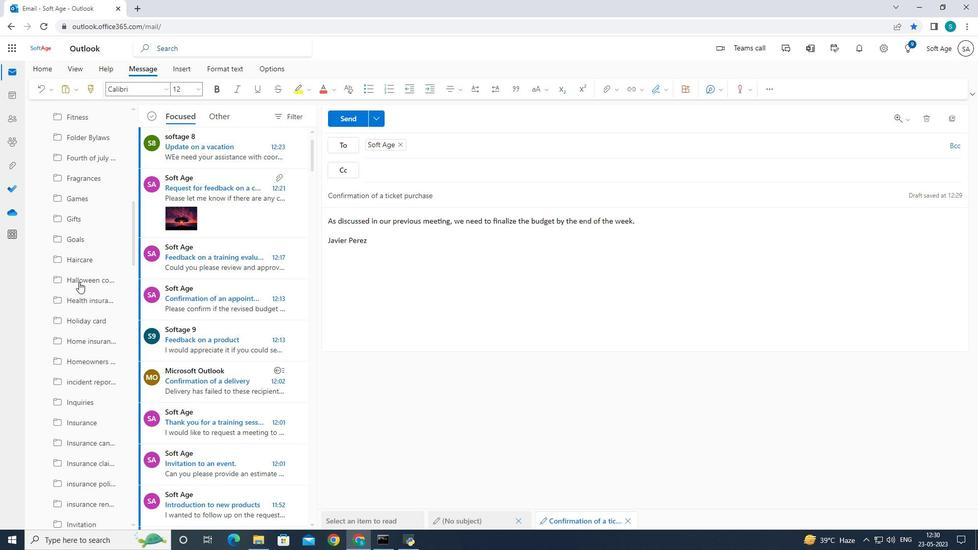 
Action: Mouse scrolled (78, 281) with delta (0, 0)
Screenshot: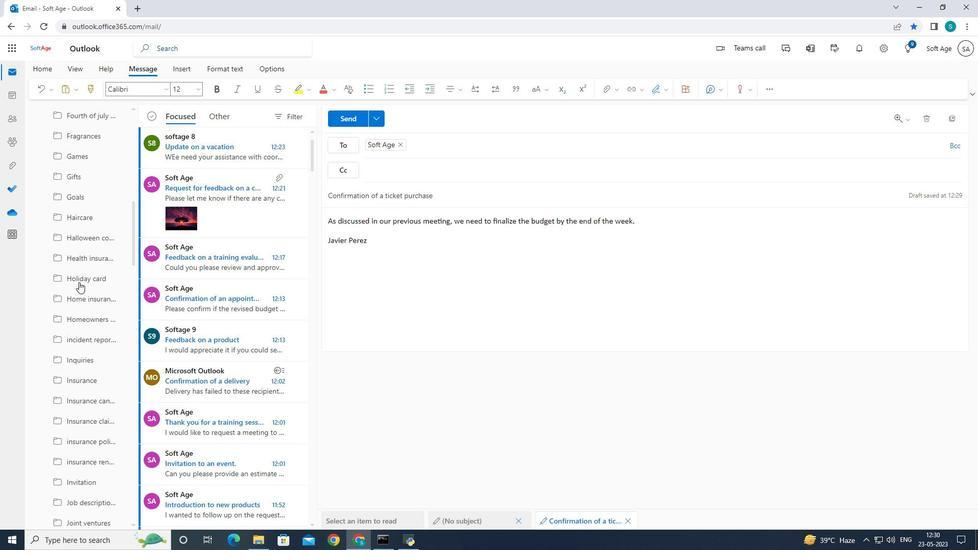 
Action: Mouse scrolled (78, 281) with delta (0, 0)
Screenshot: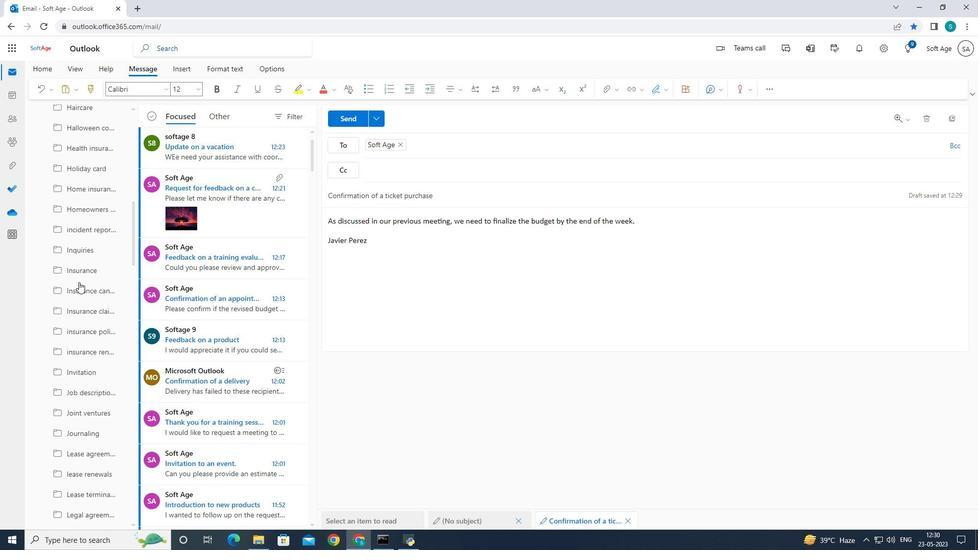 
Action: Mouse scrolled (78, 281) with delta (0, 0)
Screenshot: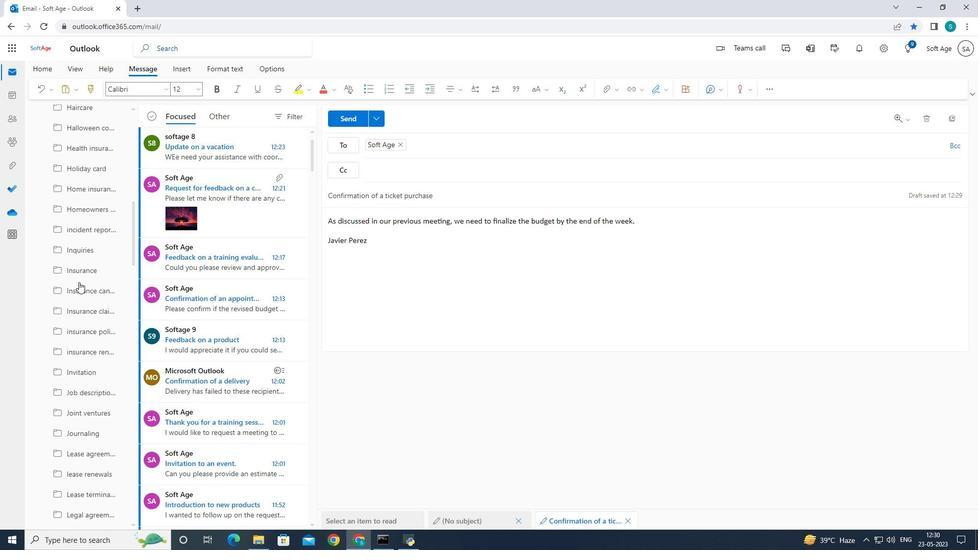 
Action: Mouse scrolled (78, 281) with delta (0, 0)
Screenshot: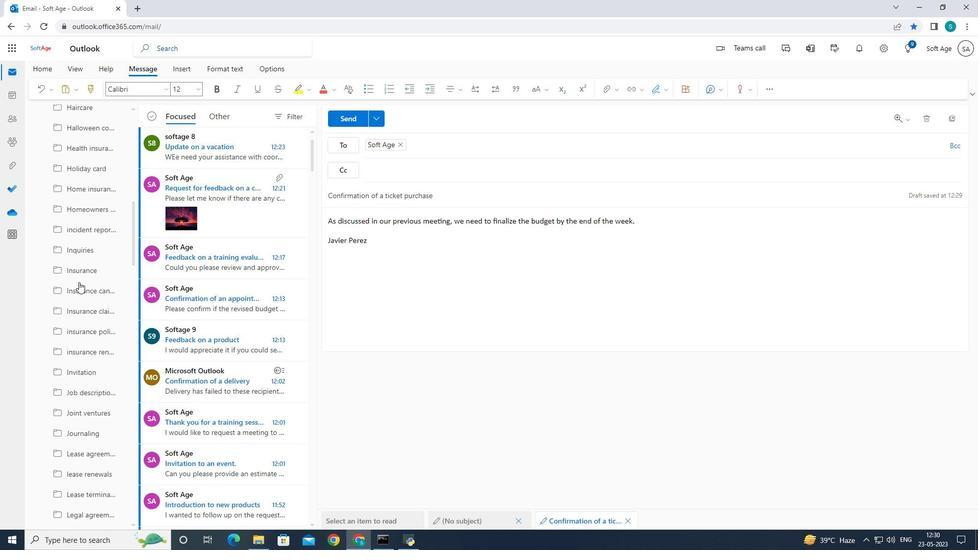 
Action: Mouse scrolled (78, 281) with delta (0, 0)
Screenshot: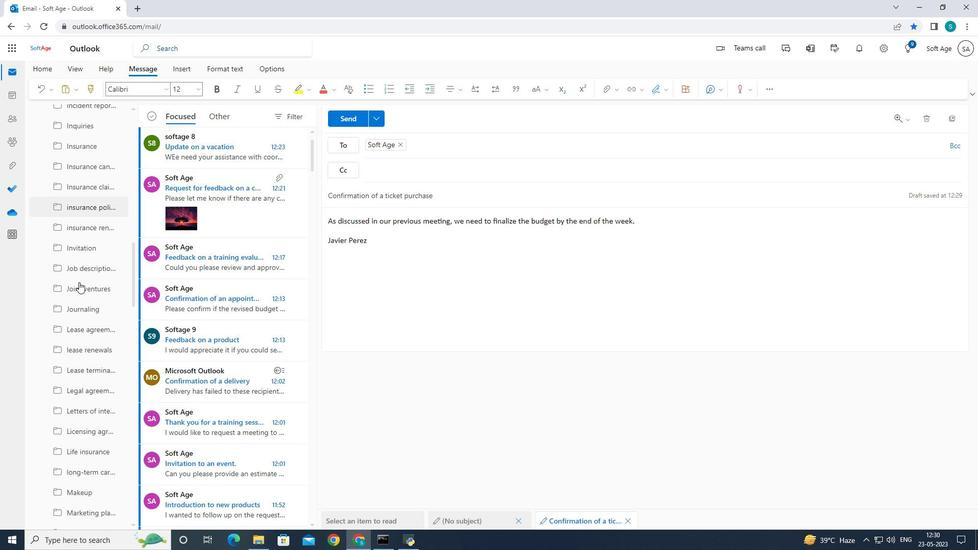 
Action: Mouse scrolled (78, 281) with delta (0, 0)
Screenshot: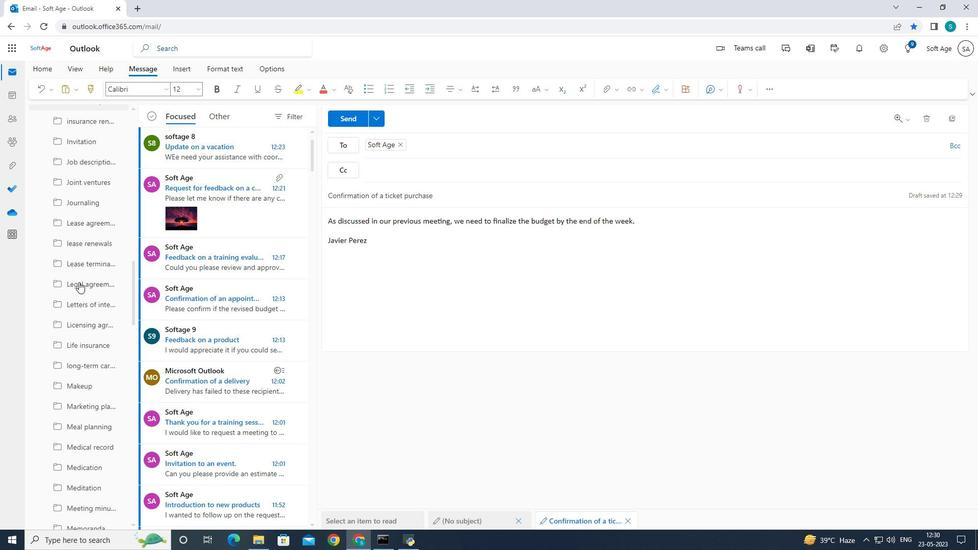 
Action: Mouse scrolled (78, 281) with delta (0, 0)
Screenshot: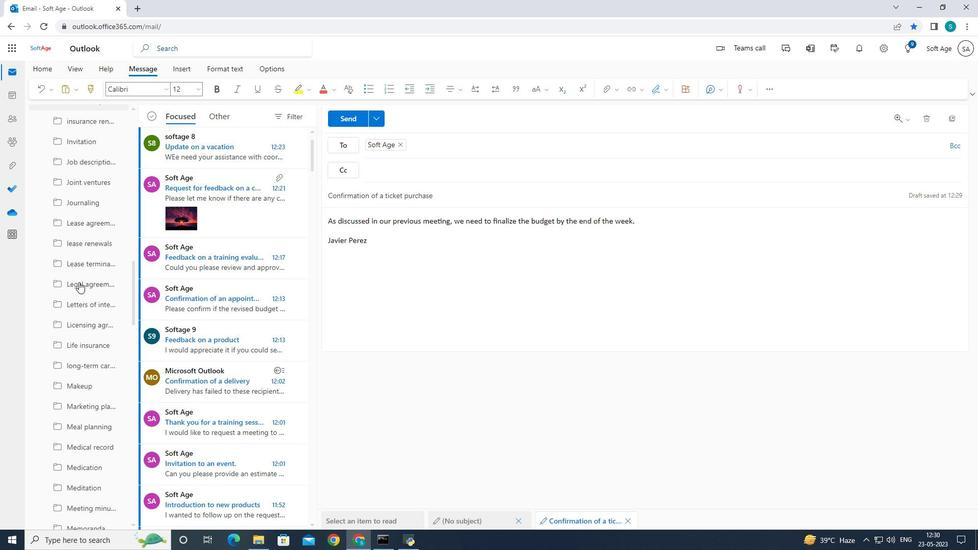 
Action: Mouse scrolled (78, 281) with delta (0, 0)
Screenshot: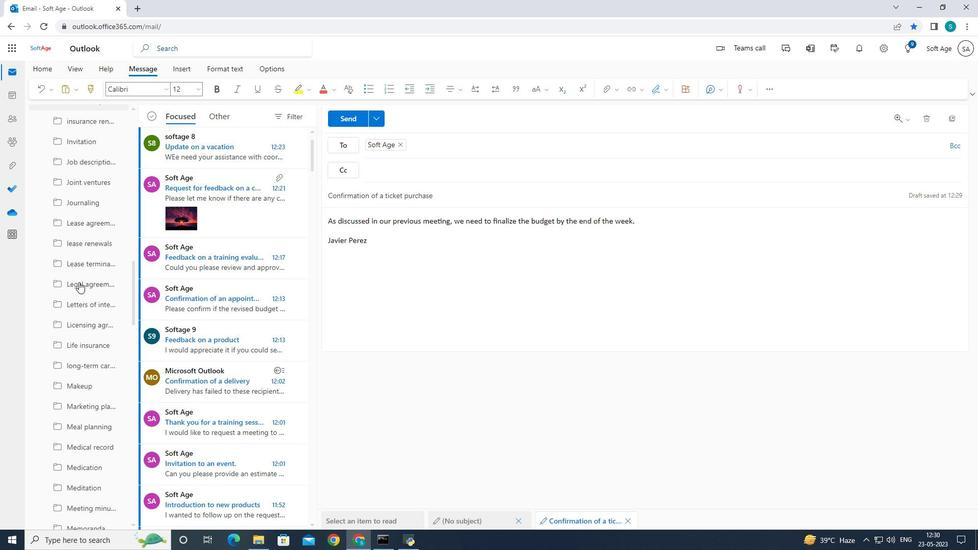 
Action: Mouse scrolled (78, 281) with delta (0, 0)
Screenshot: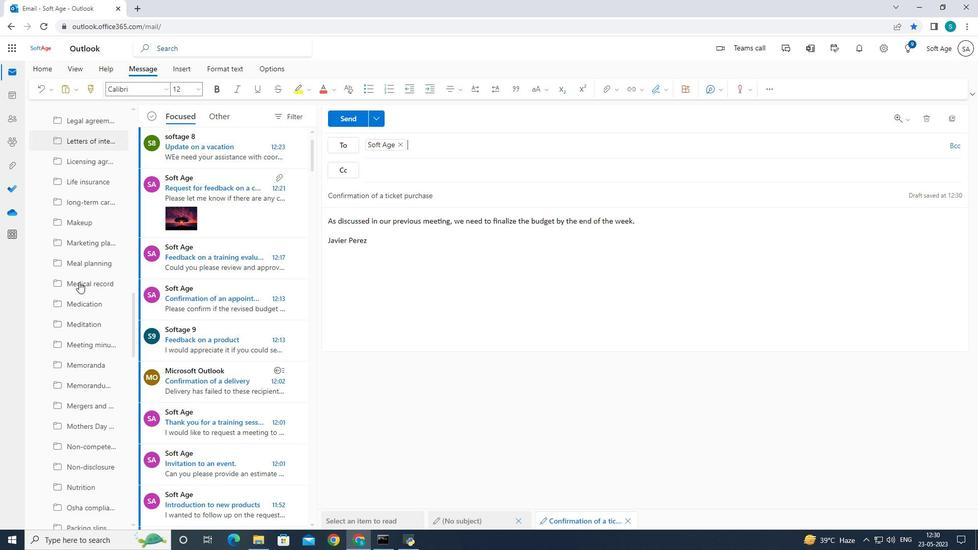 
Action: Mouse scrolled (78, 281) with delta (0, 0)
Screenshot: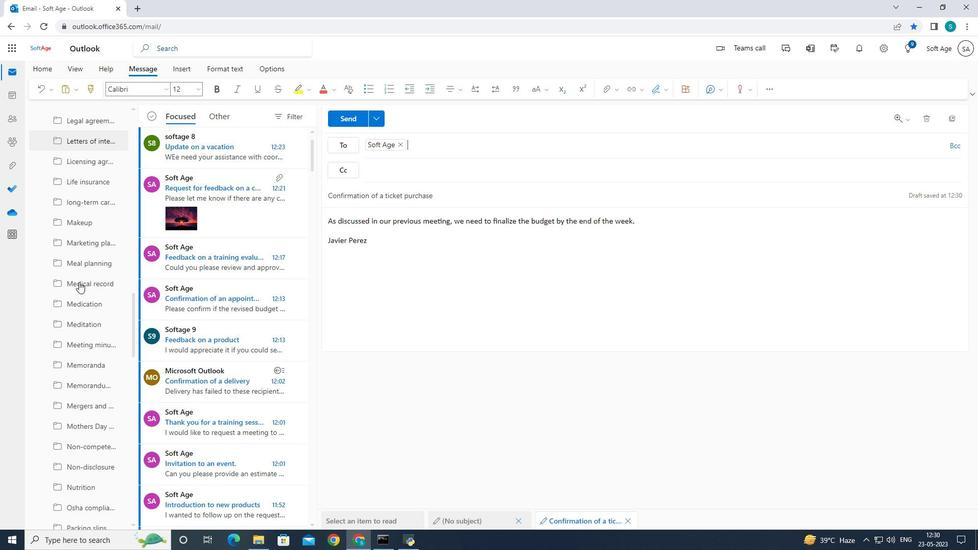 
Action: Mouse scrolled (78, 281) with delta (0, 0)
Screenshot: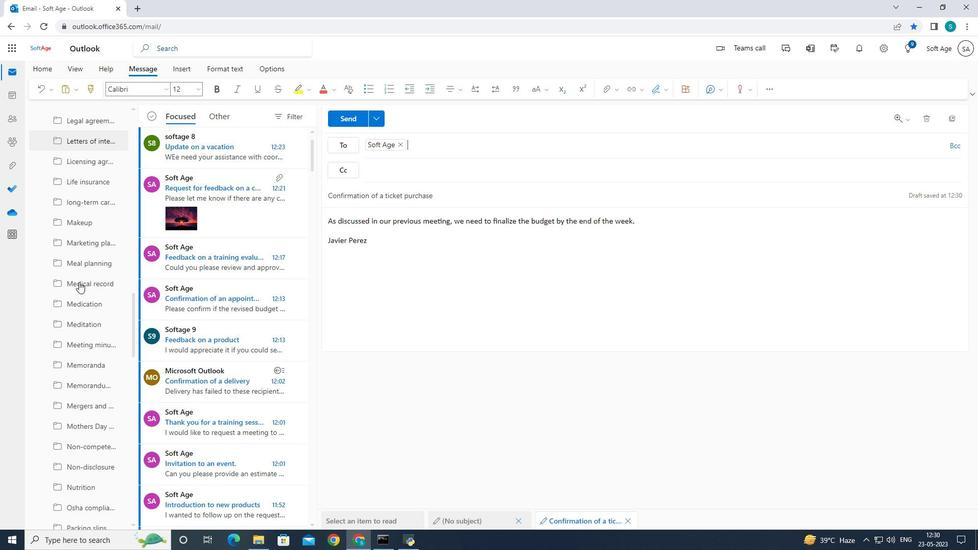 
Action: Mouse scrolled (78, 281) with delta (0, 0)
Screenshot: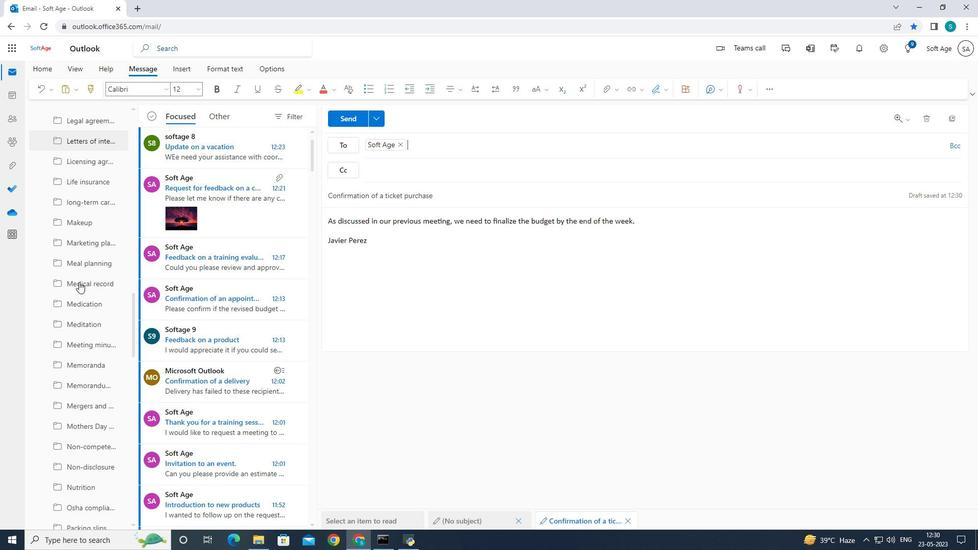 
Action: Mouse scrolled (78, 281) with delta (0, 0)
Screenshot: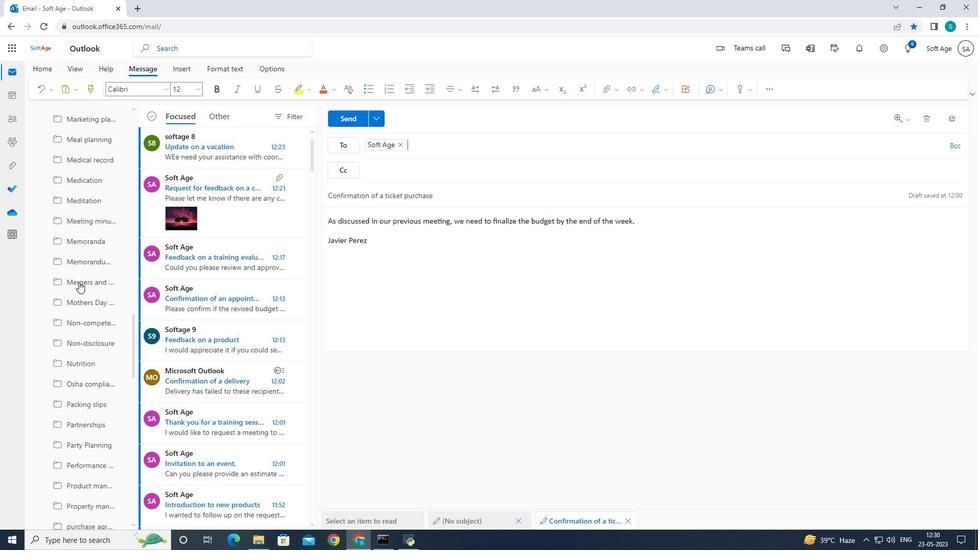 
Action: Mouse scrolled (78, 281) with delta (0, 0)
Screenshot: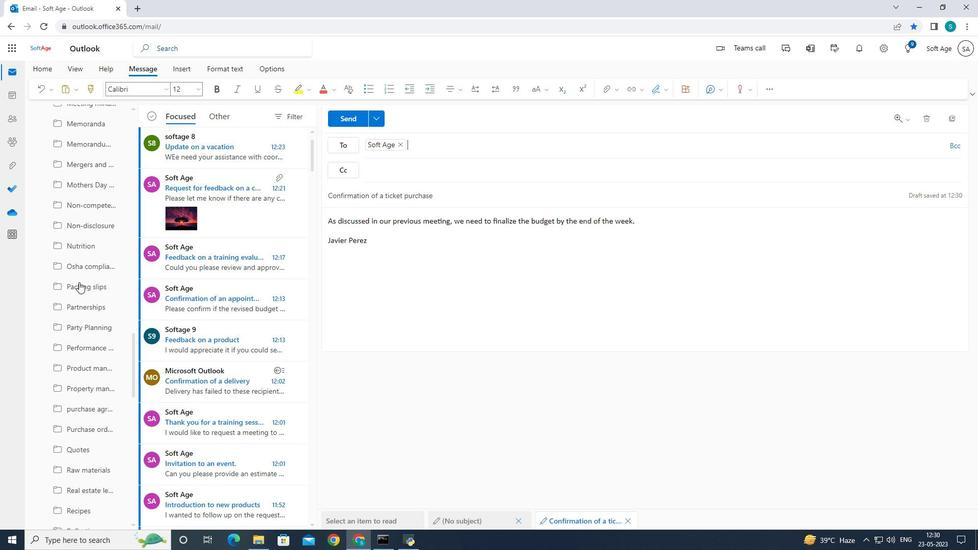 
Action: Mouse scrolled (78, 281) with delta (0, 0)
Screenshot: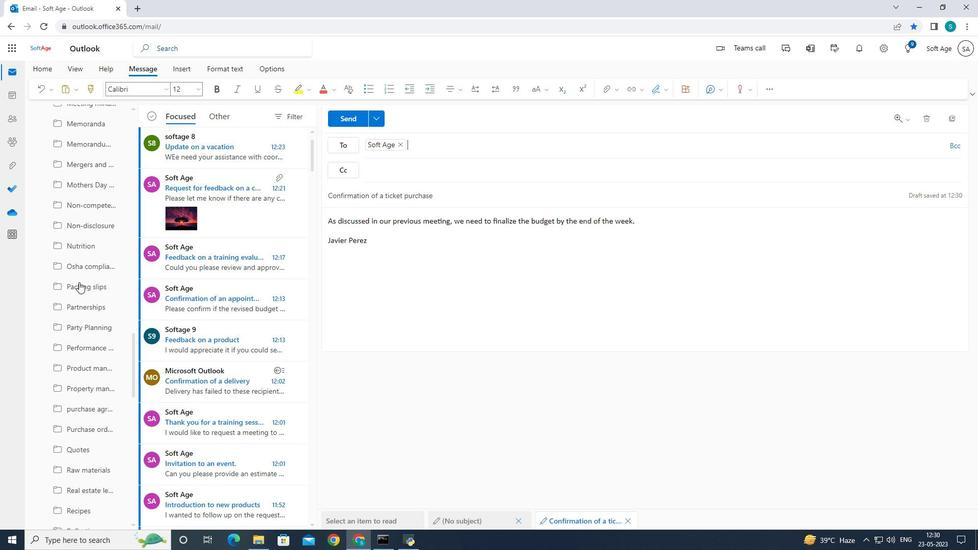
Action: Mouse scrolled (78, 281) with delta (0, 0)
Screenshot: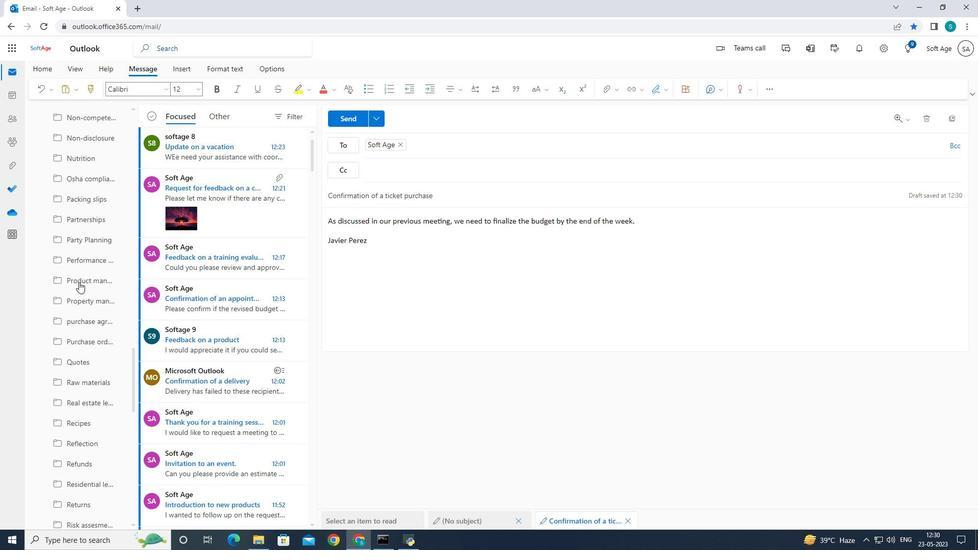 
Action: Mouse scrolled (78, 281) with delta (0, 0)
Screenshot: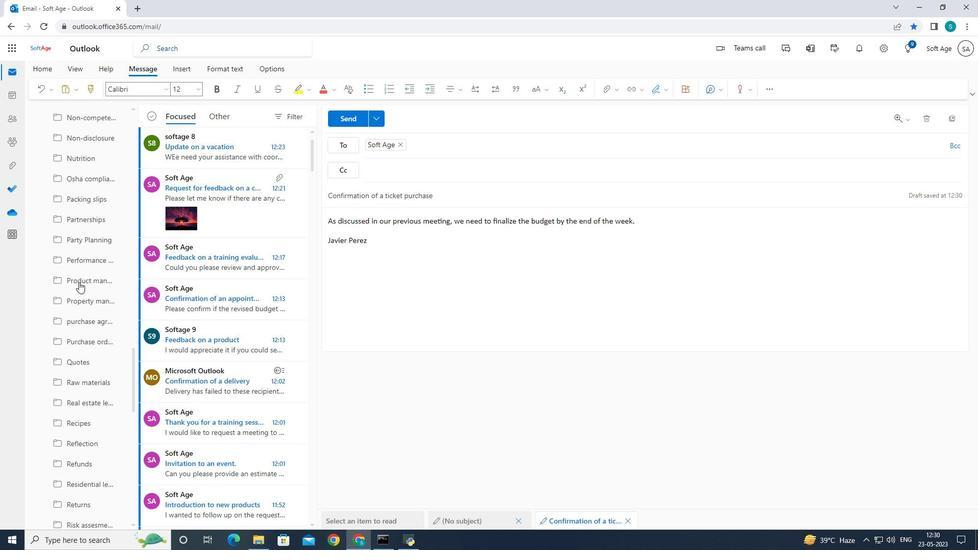 
Action: Mouse scrolled (78, 281) with delta (0, 0)
Screenshot: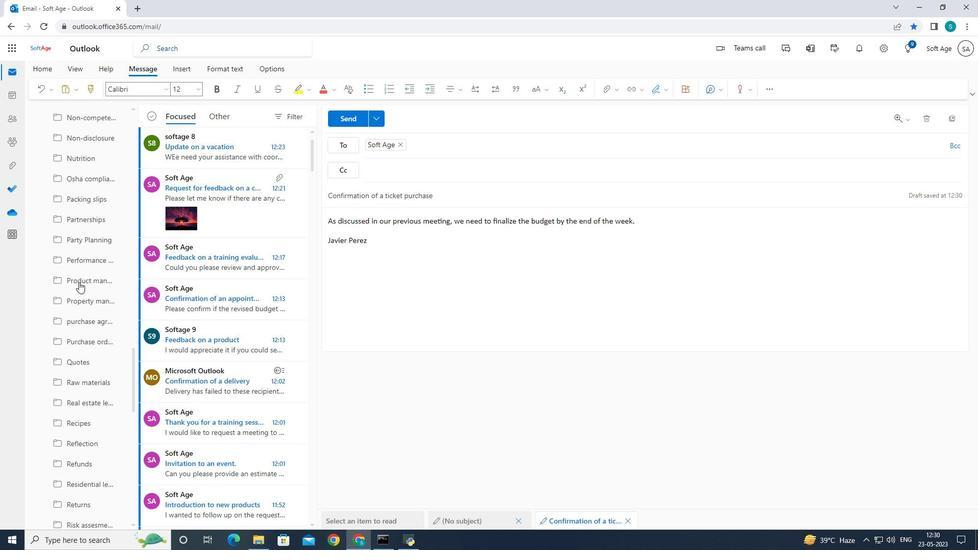
Action: Mouse scrolled (78, 281) with delta (0, 0)
Screenshot: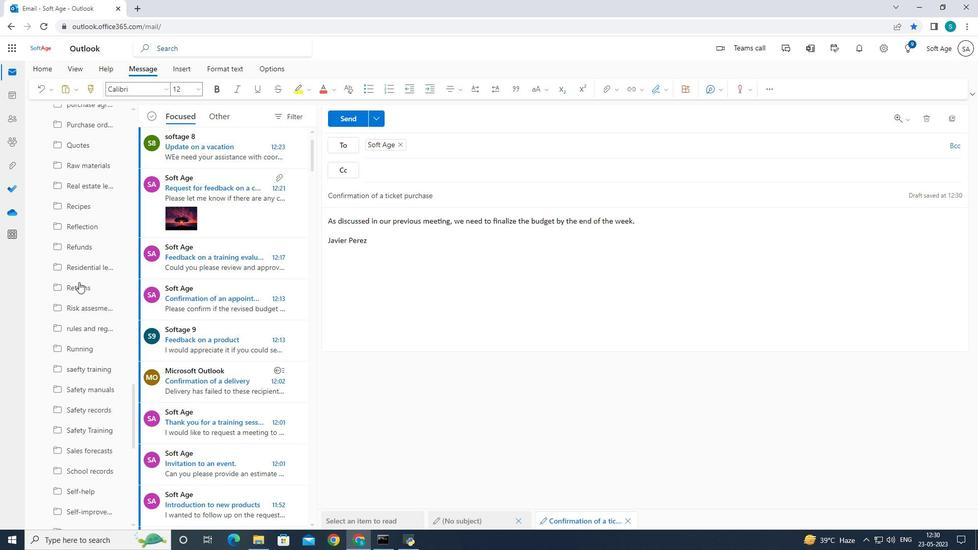 
Action: Mouse scrolled (78, 281) with delta (0, 0)
Screenshot: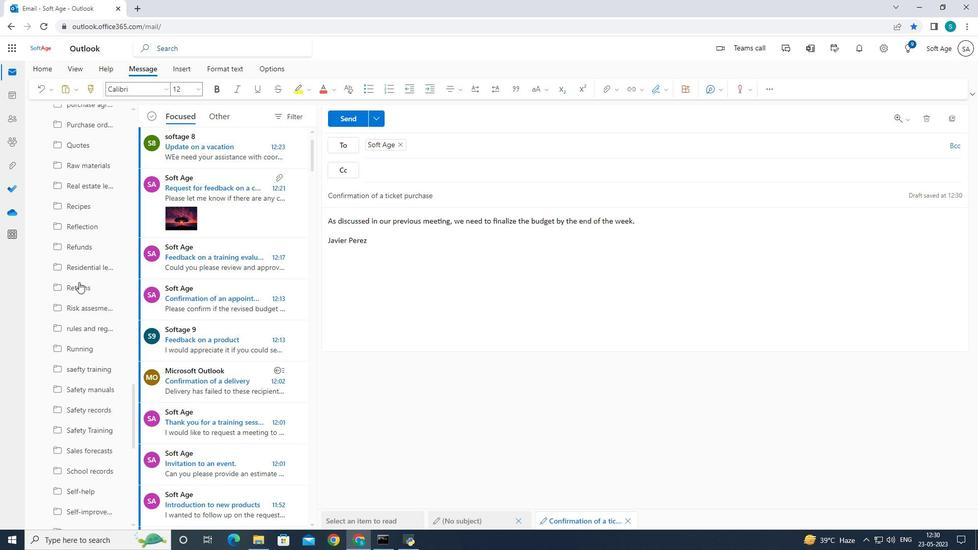 
Action: Mouse scrolled (78, 281) with delta (0, 0)
Screenshot: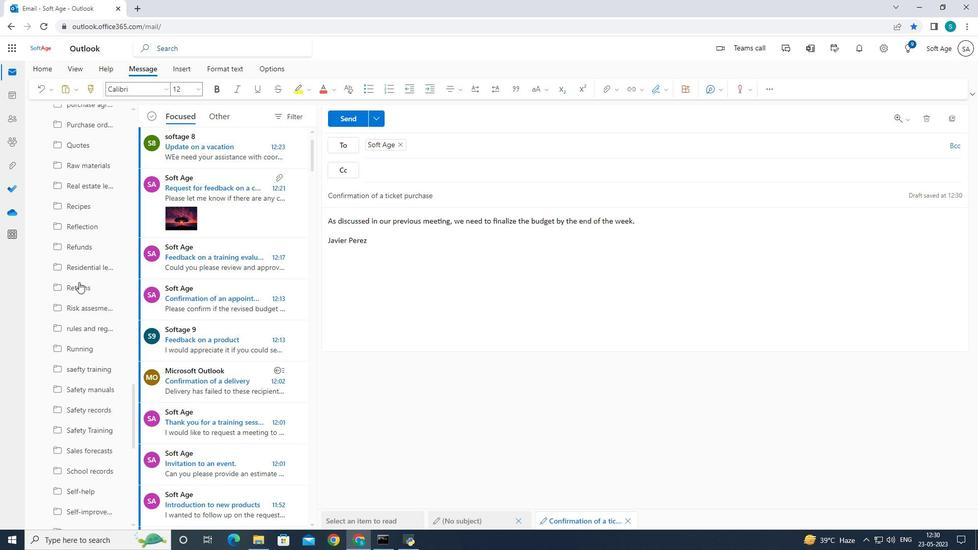 
Action: Mouse scrolled (78, 281) with delta (0, 0)
Screenshot: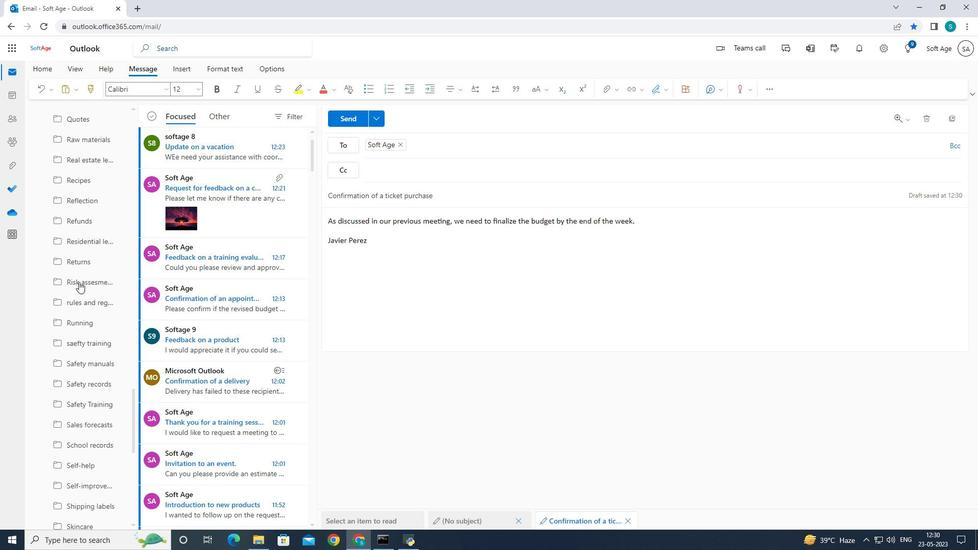 
Action: Mouse moved to (78, 281)
Screenshot: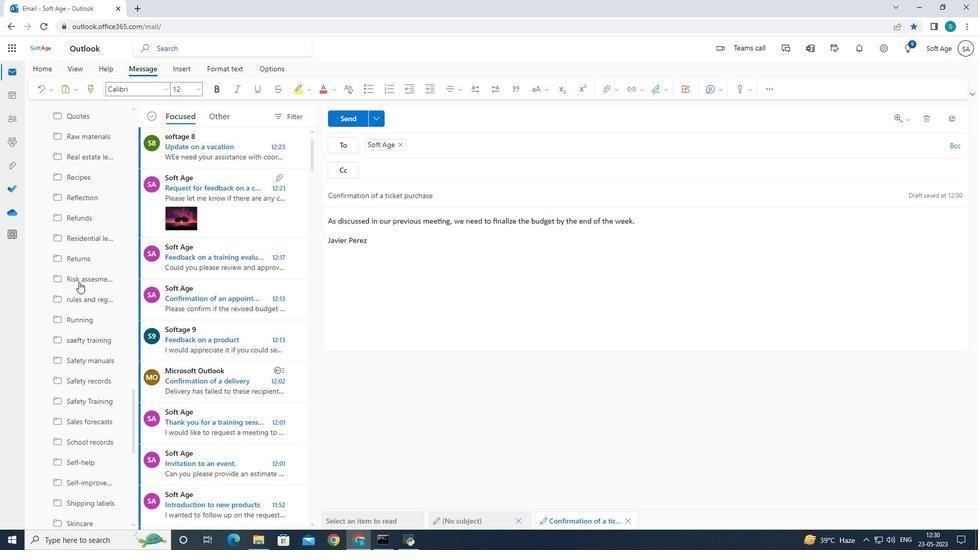 
Action: Mouse scrolled (78, 281) with delta (0, 0)
Screenshot: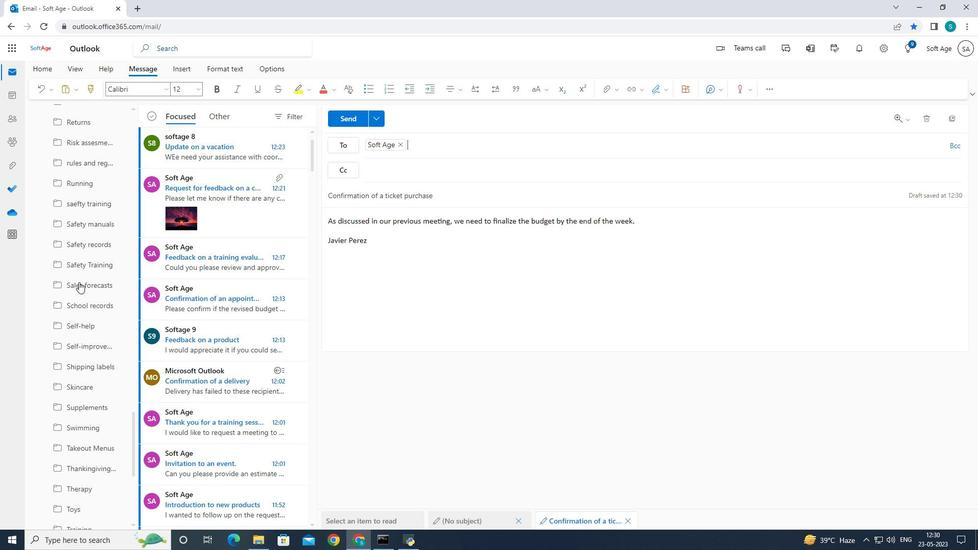 
Action: Mouse scrolled (78, 281) with delta (0, 0)
Screenshot: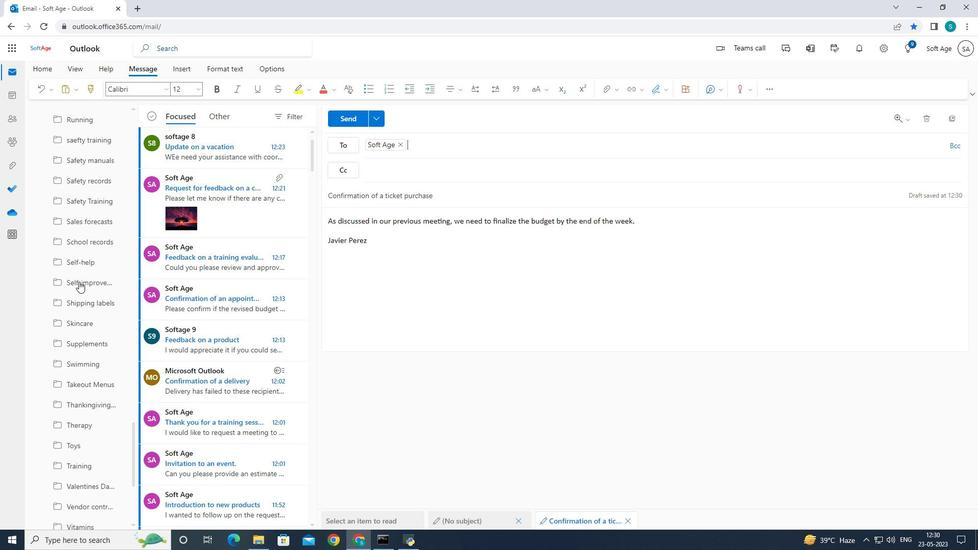 
Action: Mouse scrolled (78, 281) with delta (0, 0)
Screenshot: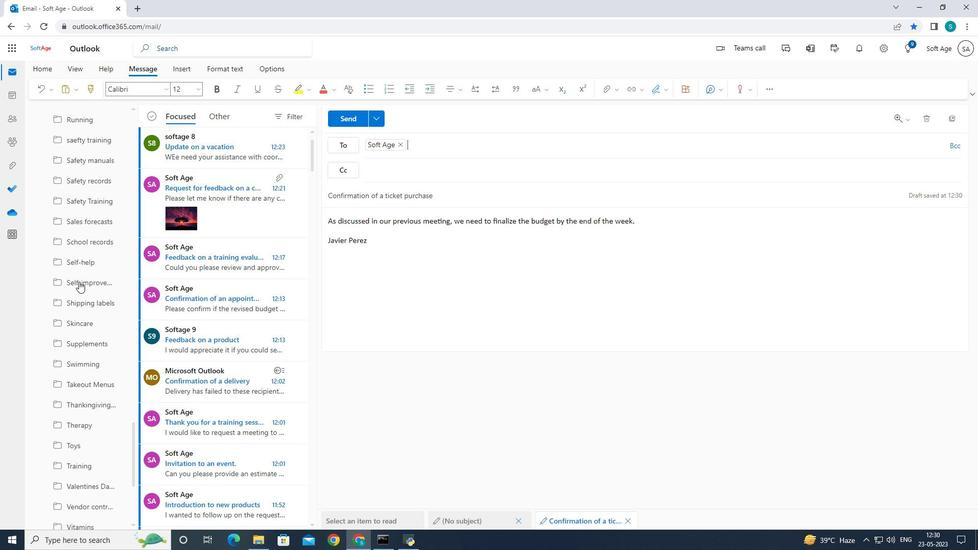 
Action: Mouse scrolled (78, 281) with delta (0, 0)
Screenshot: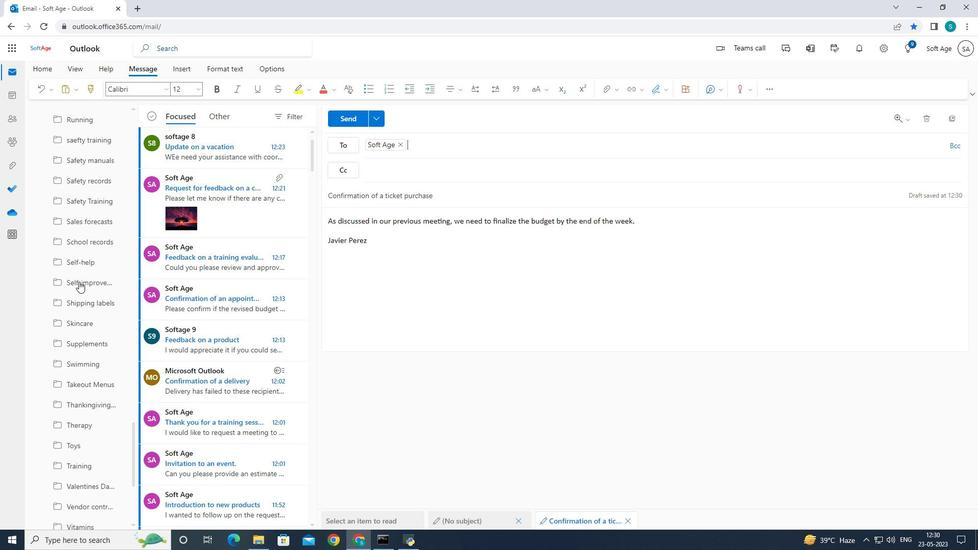 
Action: Mouse scrolled (78, 281) with delta (0, 0)
Screenshot: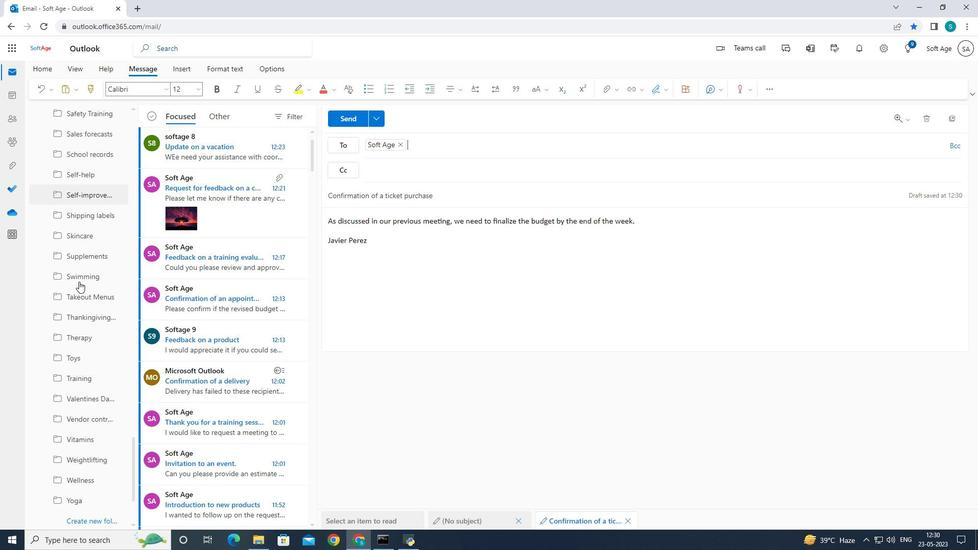 
Action: Mouse scrolled (78, 281) with delta (0, 0)
Screenshot: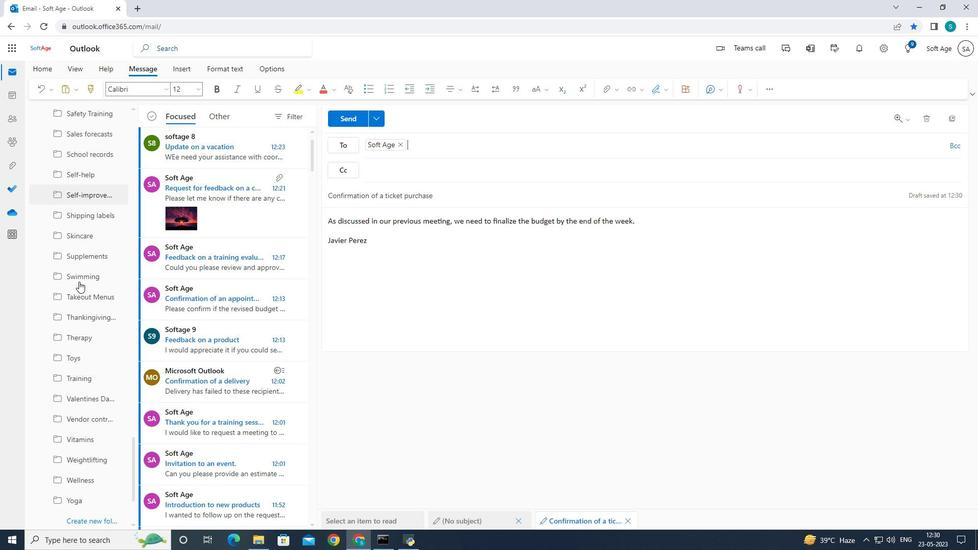 
Action: Mouse scrolled (78, 281) with delta (0, 0)
Screenshot: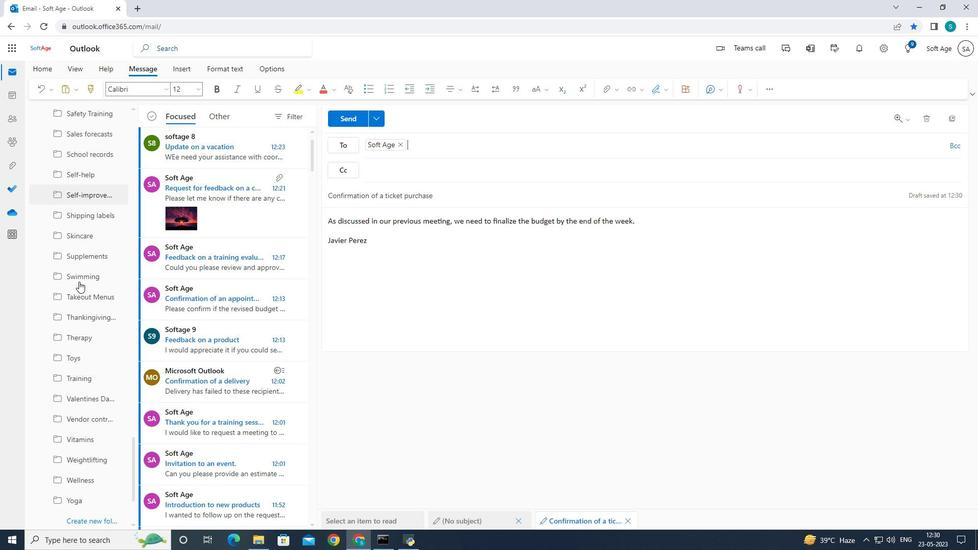 
Action: Mouse moved to (79, 281)
Screenshot: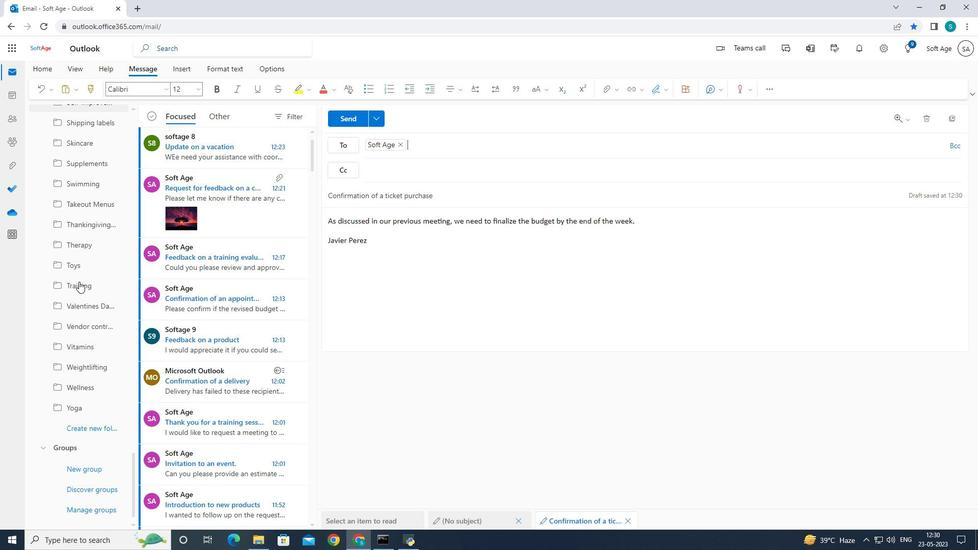 
Action: Mouse scrolled (79, 281) with delta (0, 0)
Screenshot: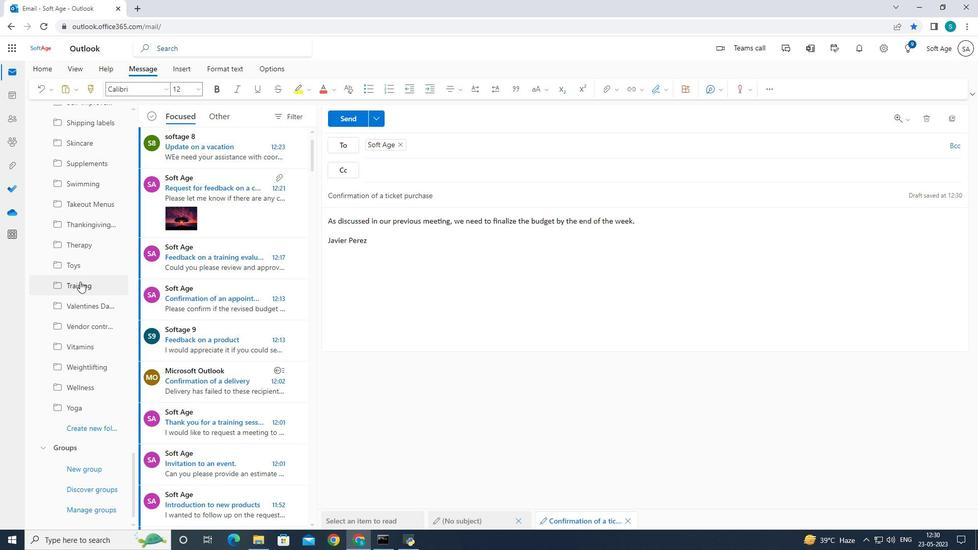 
Action: Mouse scrolled (79, 281) with delta (0, 0)
Screenshot: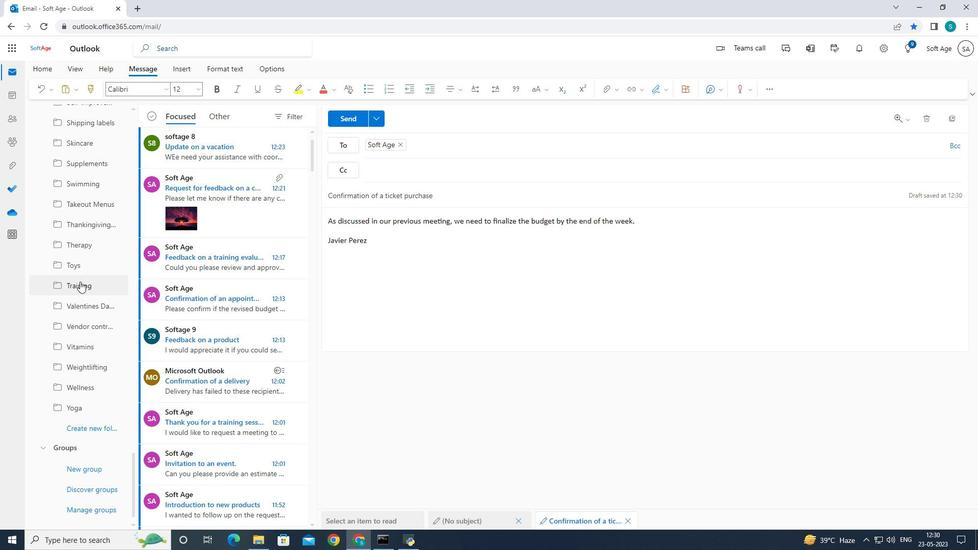 
Action: Mouse scrolled (79, 281) with delta (0, 0)
Screenshot: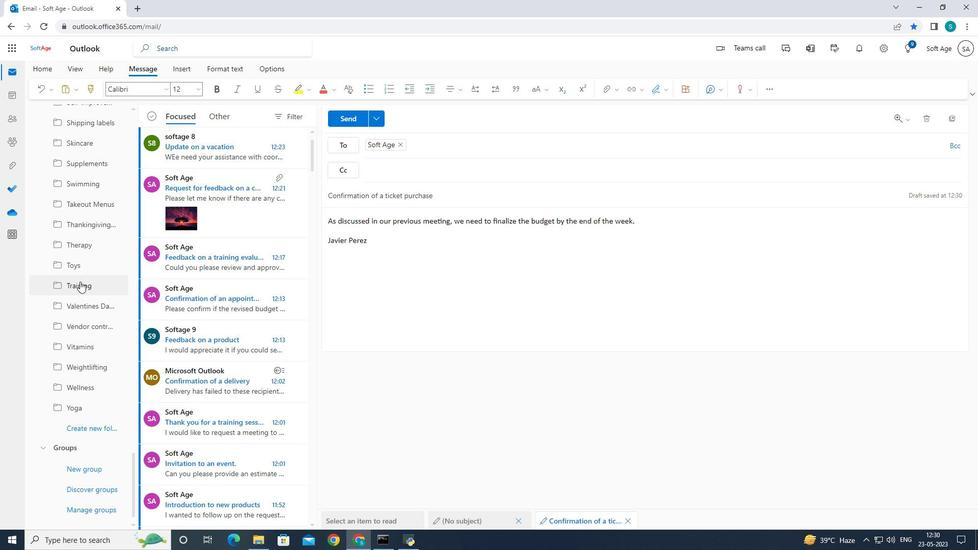 
Action: Mouse scrolled (79, 281) with delta (0, 0)
Screenshot: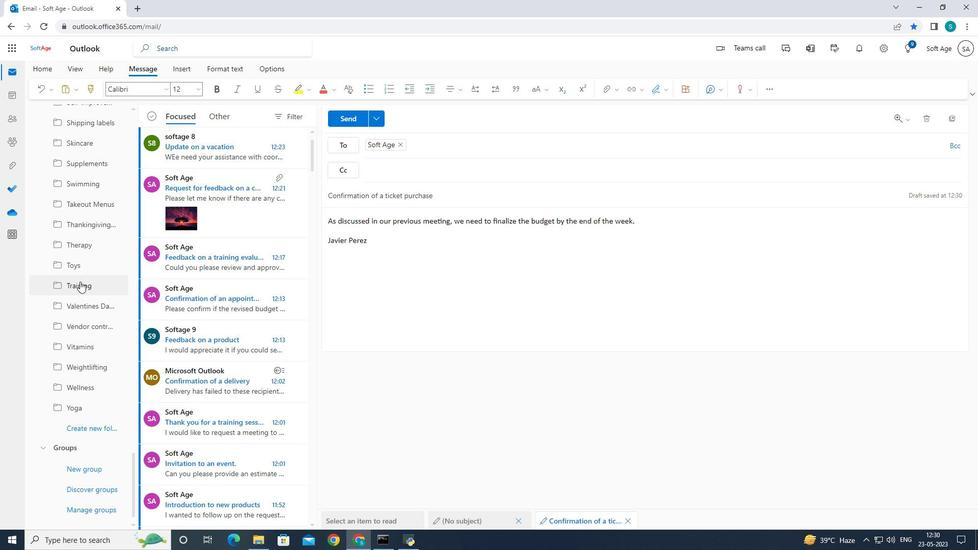 
Action: Mouse moved to (96, 421)
Screenshot: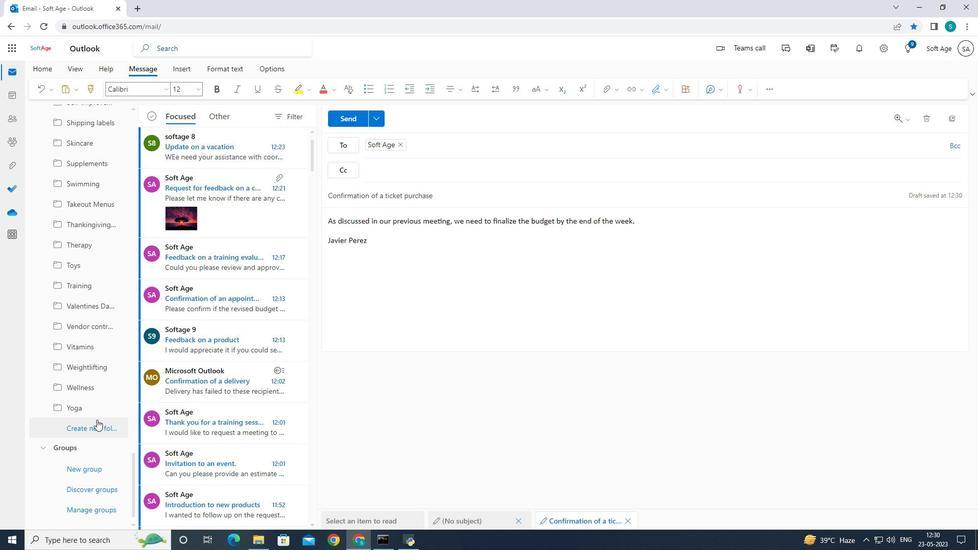 
Action: Mouse pressed left at (96, 421)
Screenshot: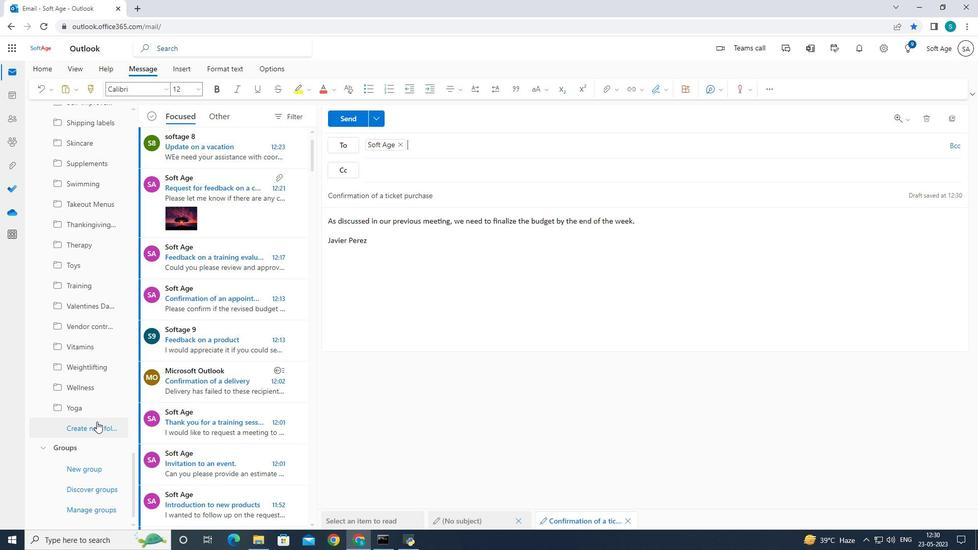 
Action: Mouse moved to (121, 390)
Screenshot: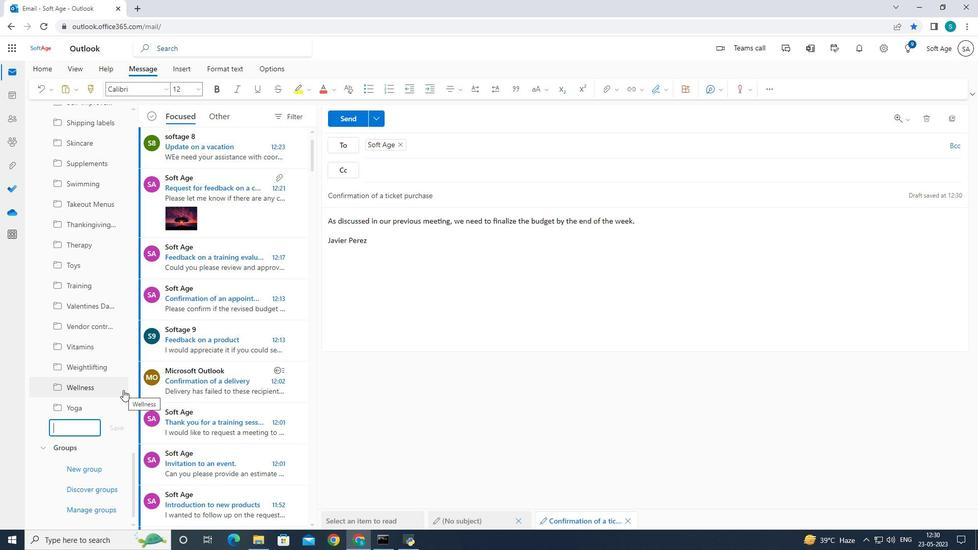 
Action: Key pressed <Key.caps_lock>S<Key.caps_lock>yllabi
Screenshot: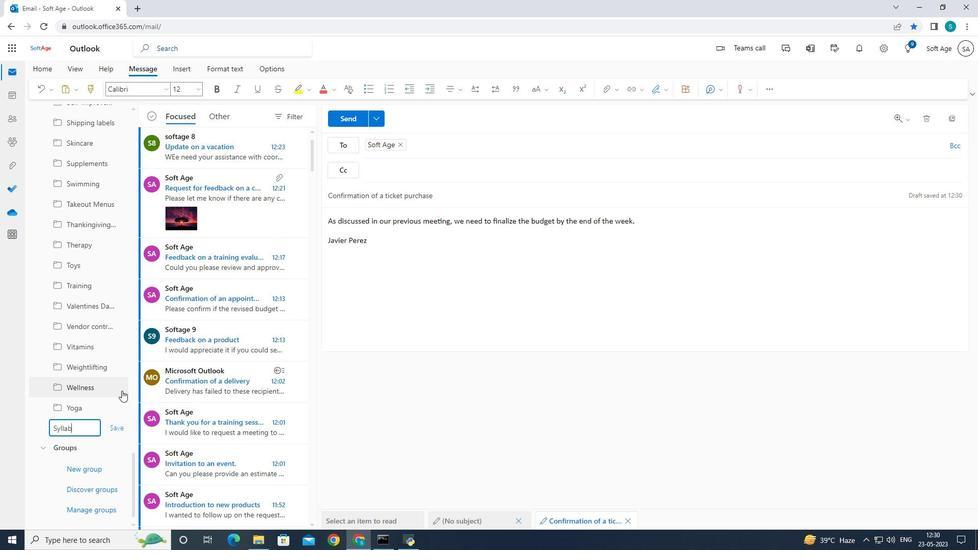 
Action: Mouse moved to (117, 430)
Screenshot: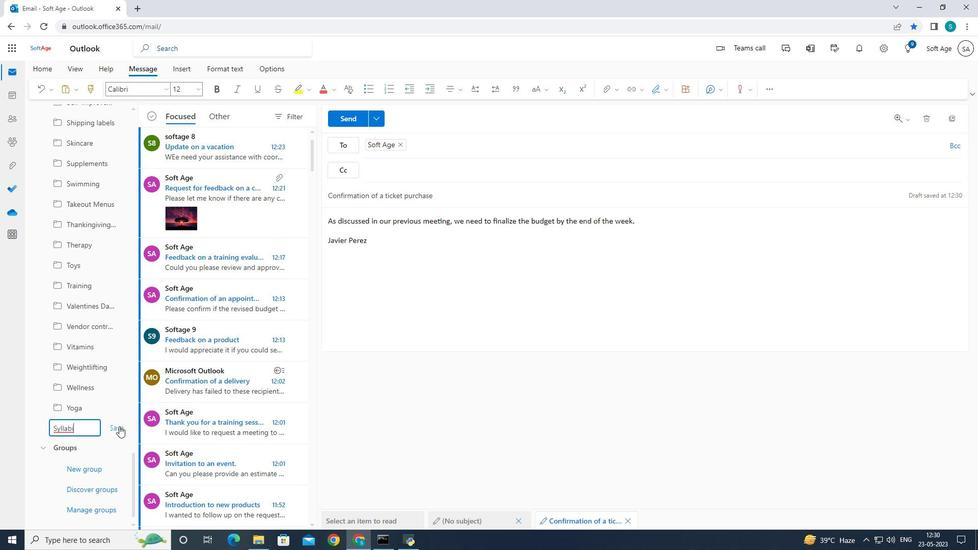 
Action: Mouse pressed left at (117, 430)
Screenshot: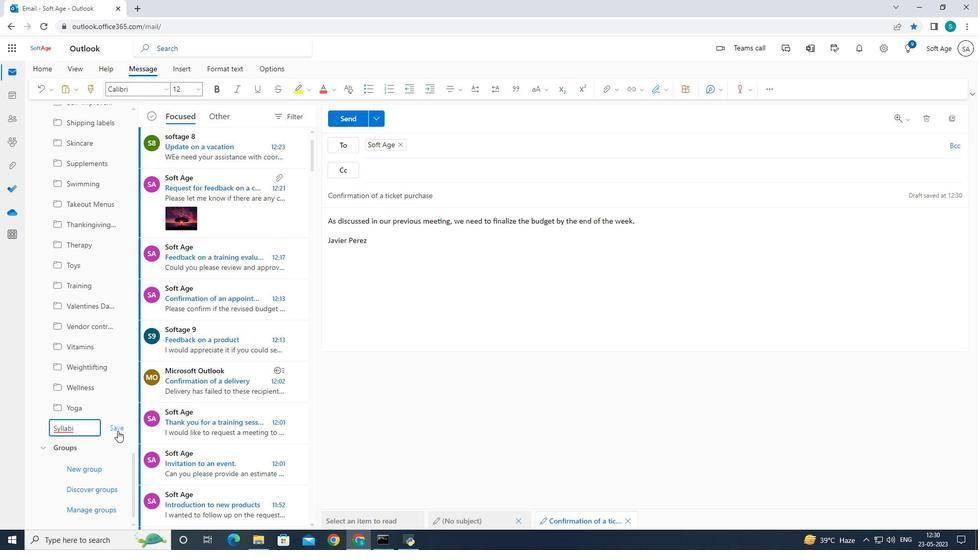 
Action: Mouse moved to (343, 116)
Screenshot: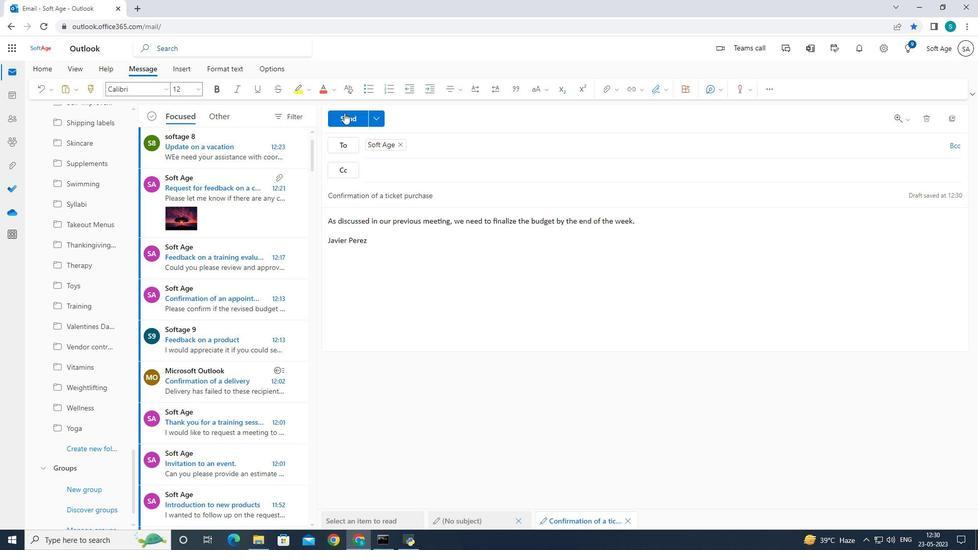 
Action: Mouse pressed left at (343, 116)
Screenshot: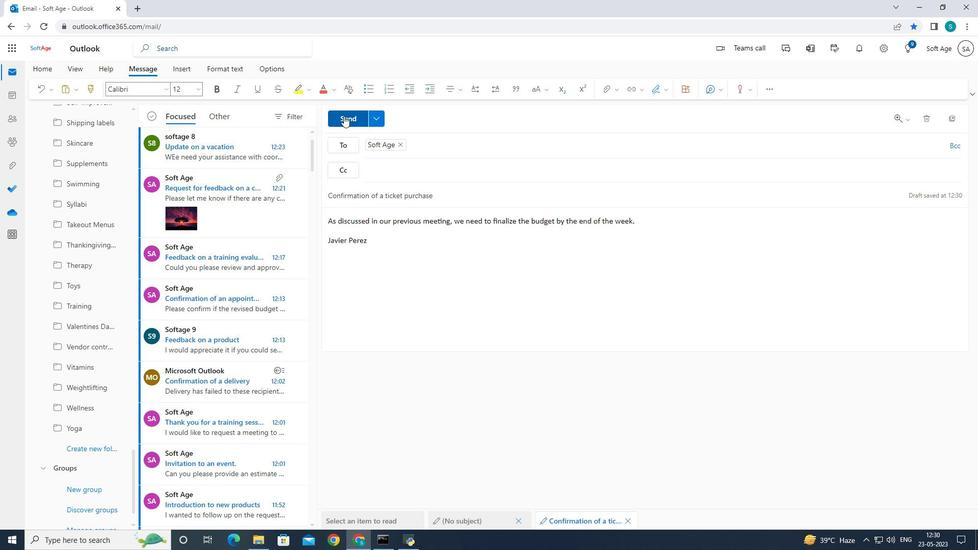 
Action: Mouse moved to (340, 119)
Screenshot: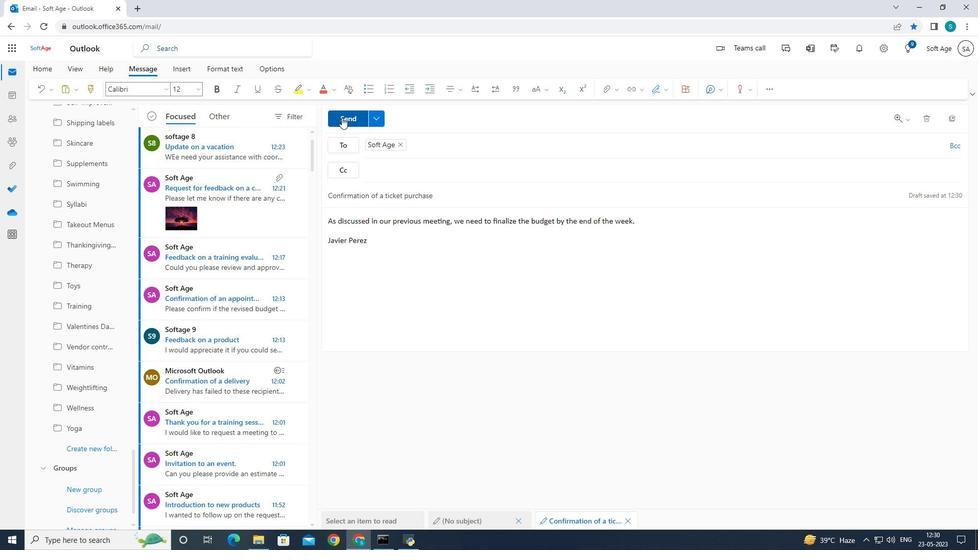 
